 Task: Save favorite listings for duplexes in Kansas City, Missouri, with a minimum of 2 baths and off-street parking, and create a shortlist of investment properties.
Action: Mouse moved to (289, 177)
Screenshot: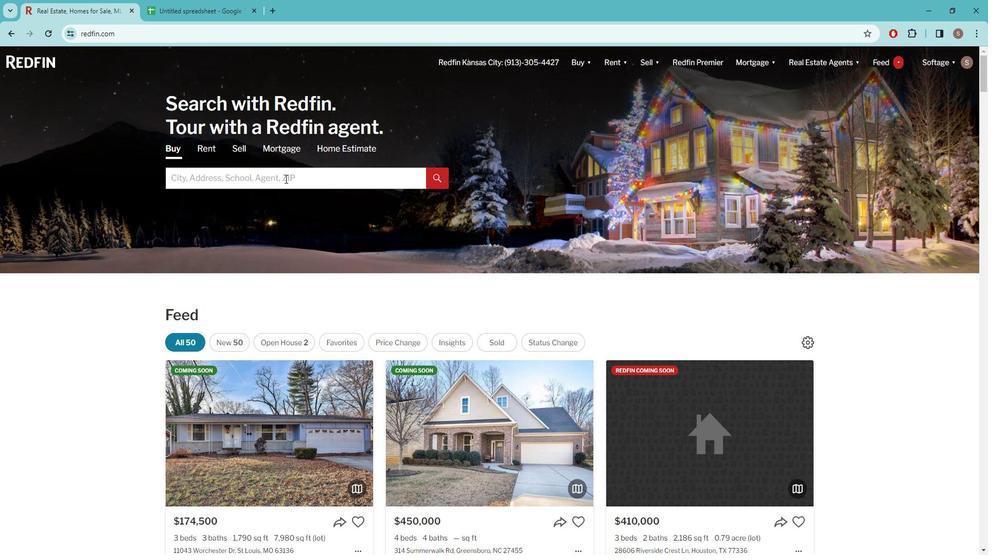 
Action: Mouse pressed left at (289, 177)
Screenshot: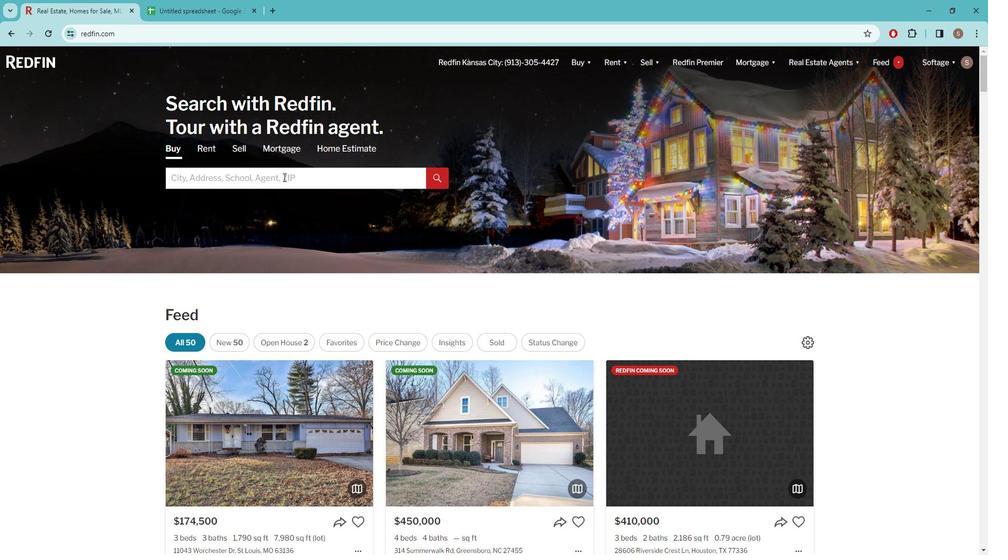 
Action: Key pressed k<Key.caps_lock>ANSAS<Key.space><Key.caps_lock>c<Key.caps_lock>ITY
Screenshot: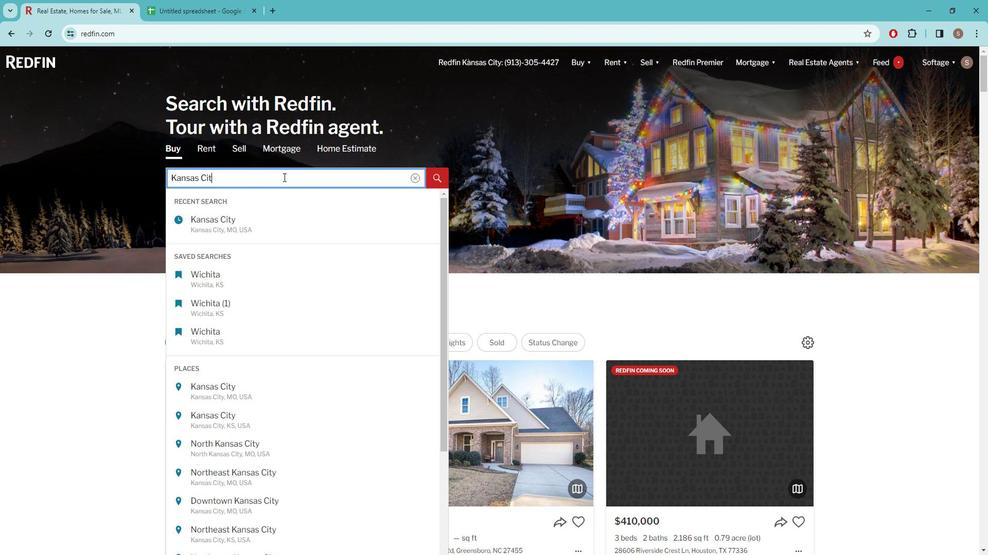 
Action: Mouse moved to (257, 228)
Screenshot: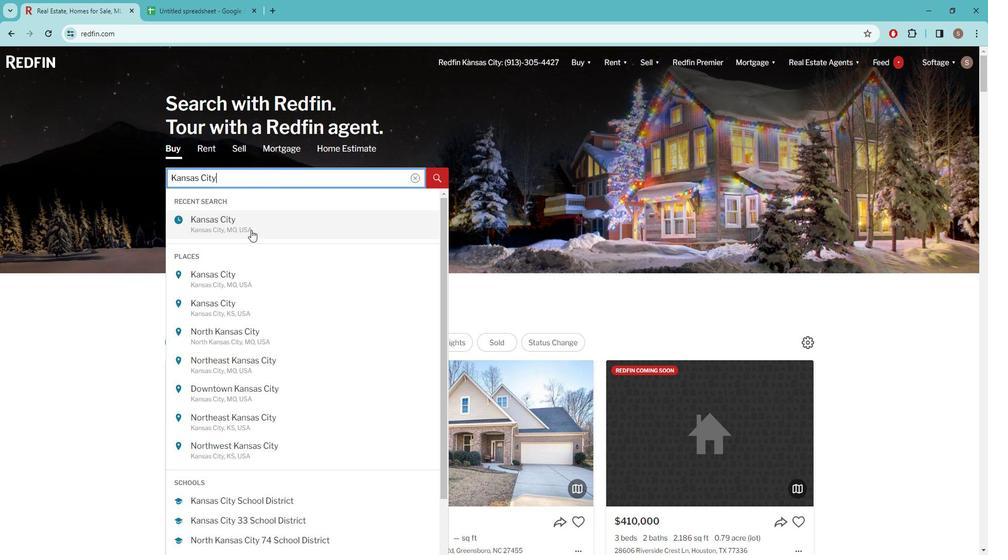 
Action: Mouse pressed left at (257, 228)
Screenshot: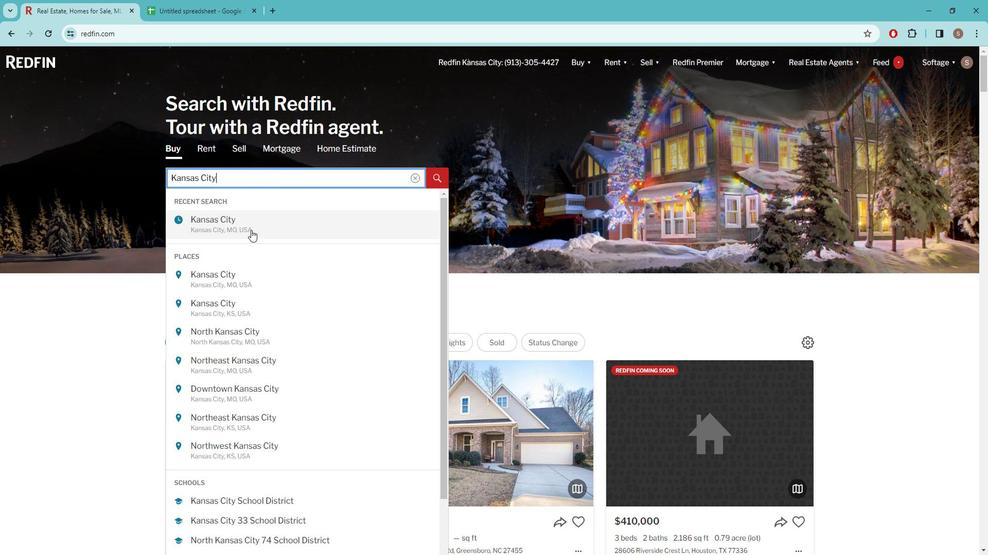 
Action: Mouse moved to (873, 130)
Screenshot: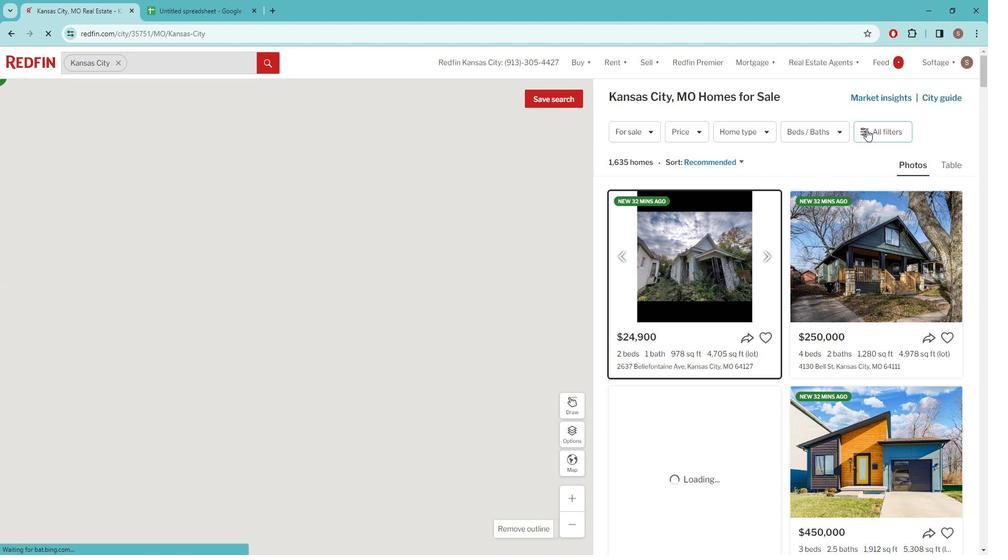 
Action: Mouse pressed left at (873, 130)
Screenshot: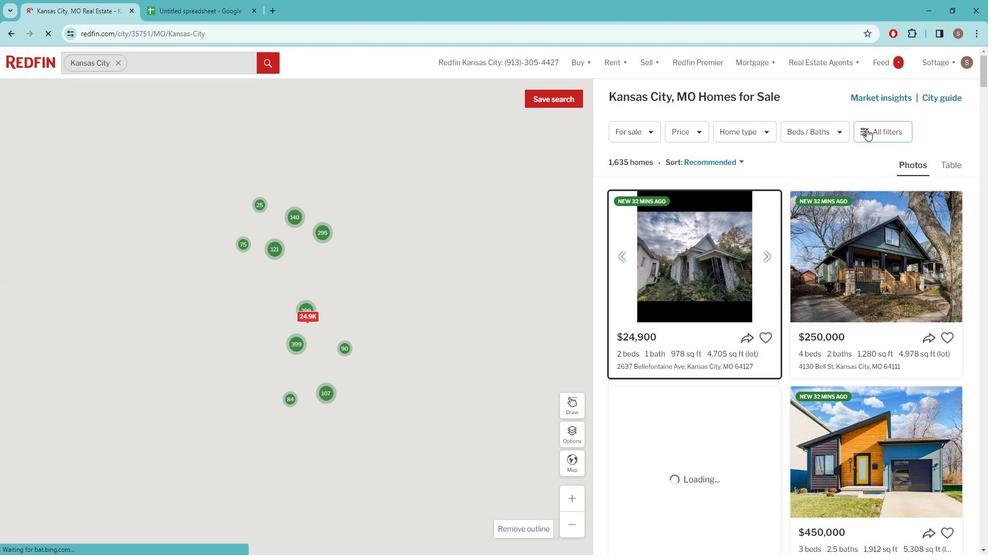 
Action: Mouse pressed left at (873, 130)
Screenshot: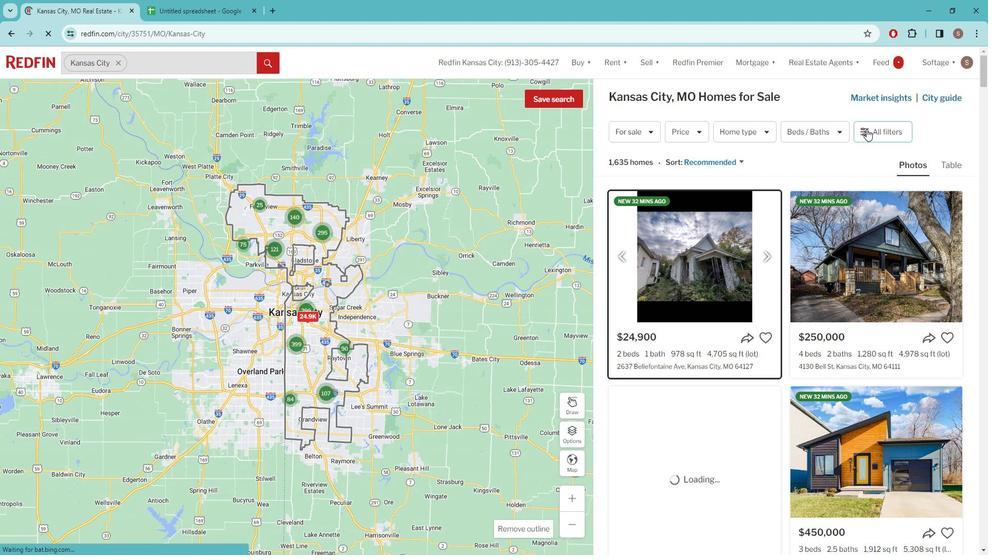 
Action: Mouse pressed left at (873, 130)
Screenshot: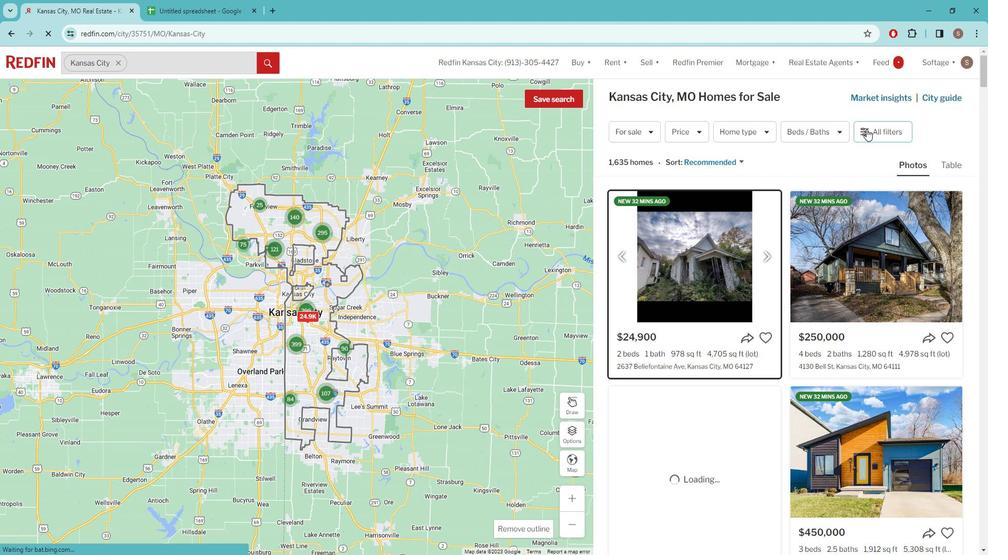 
Action: Mouse pressed left at (873, 130)
Screenshot: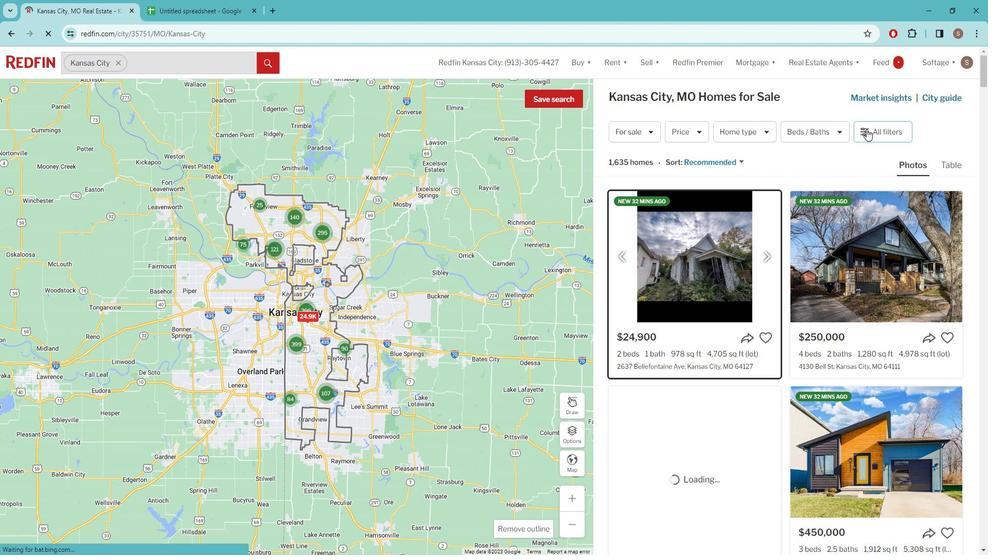 
Action: Mouse moved to (873, 130)
Screenshot: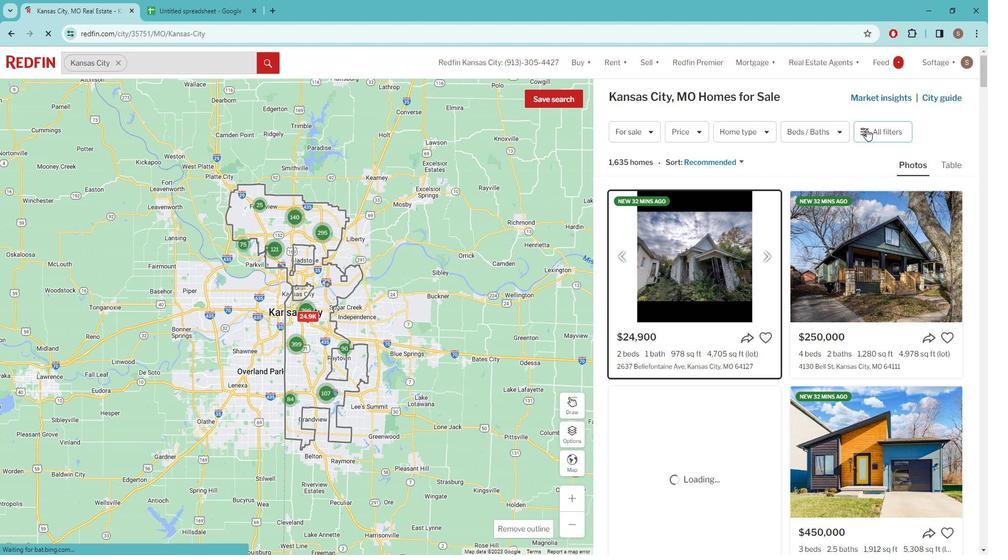 
Action: Mouse pressed left at (873, 130)
Screenshot: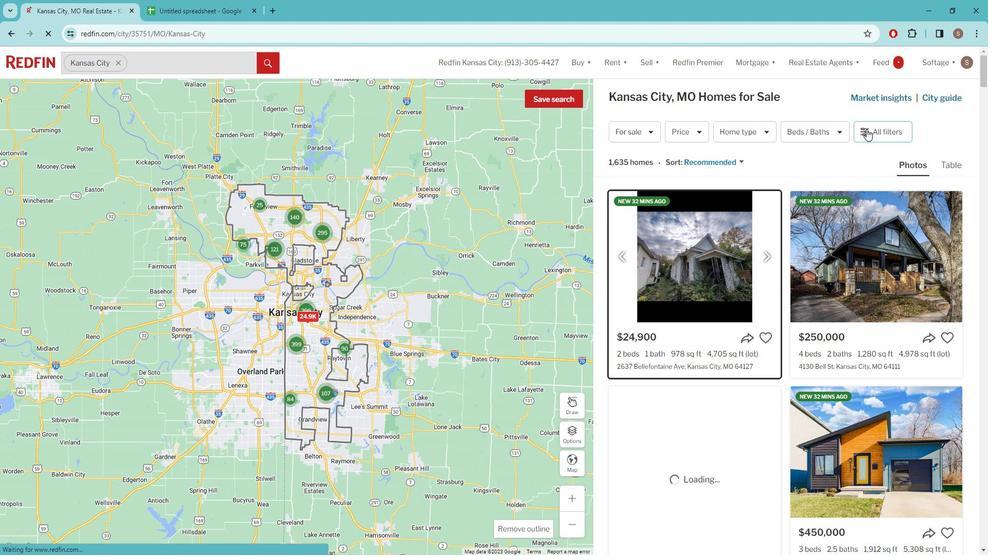 
Action: Mouse moved to (868, 131)
Screenshot: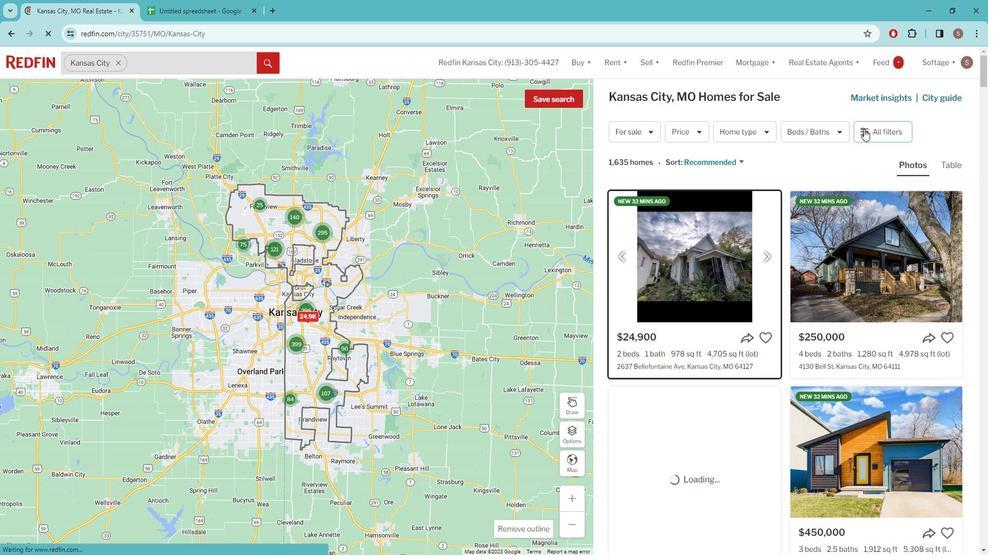 
Action: Mouse pressed left at (868, 131)
Screenshot: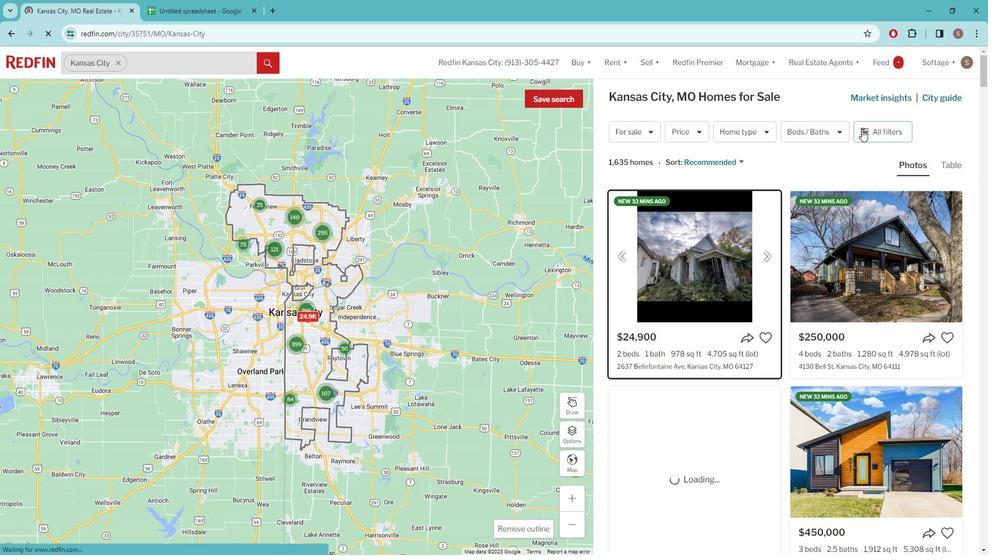 
Action: Mouse moved to (875, 130)
Screenshot: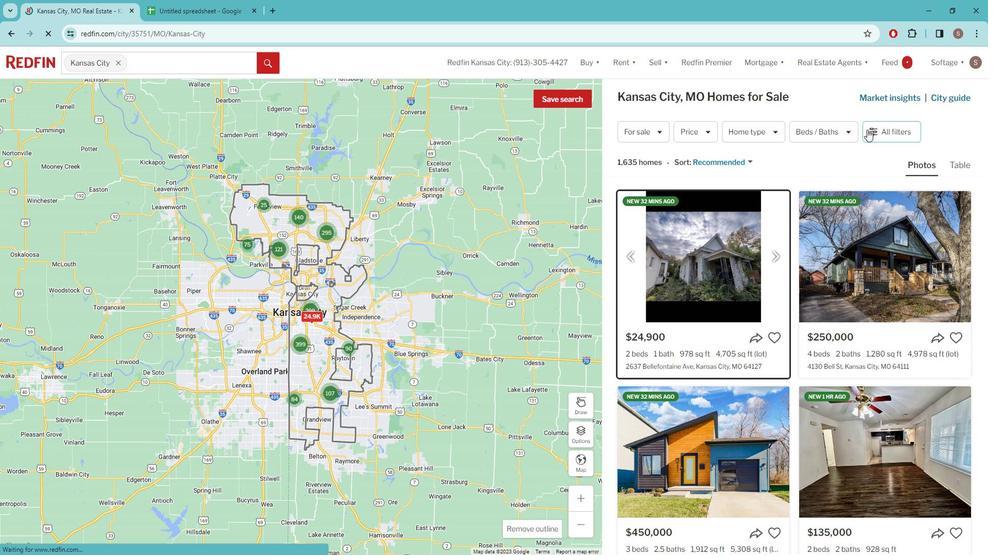 
Action: Mouse pressed left at (875, 130)
Screenshot: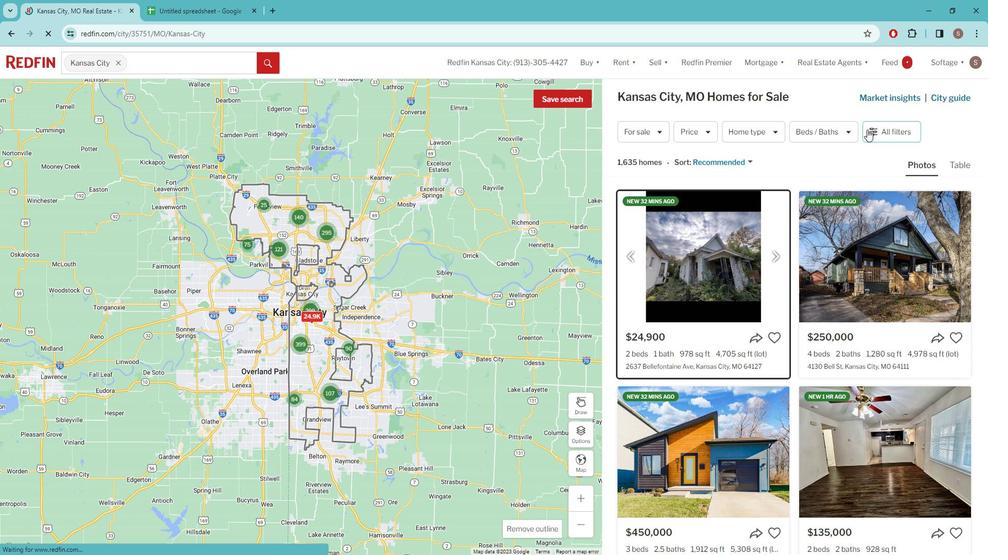 
Action: Mouse moved to (875, 130)
Screenshot: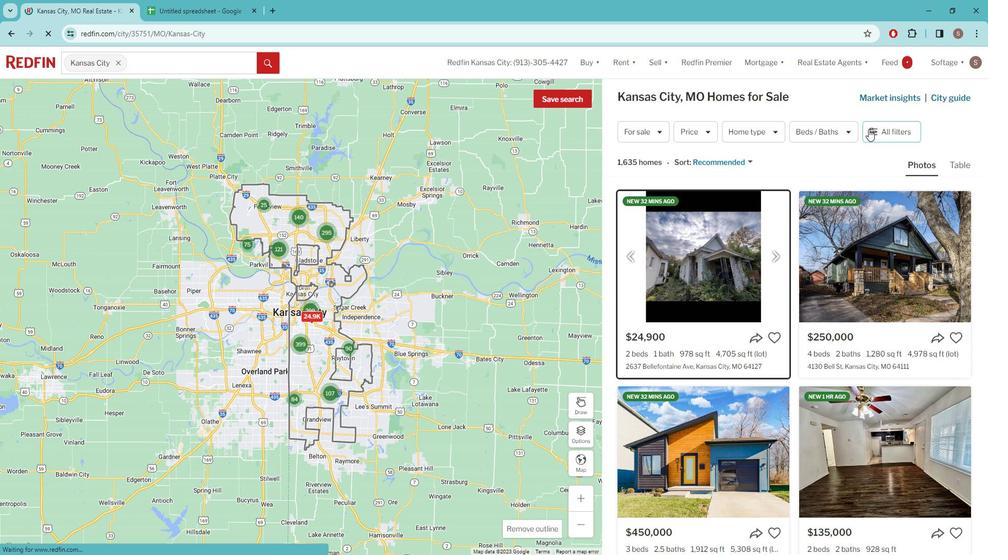 
Action: Mouse pressed left at (875, 130)
Screenshot: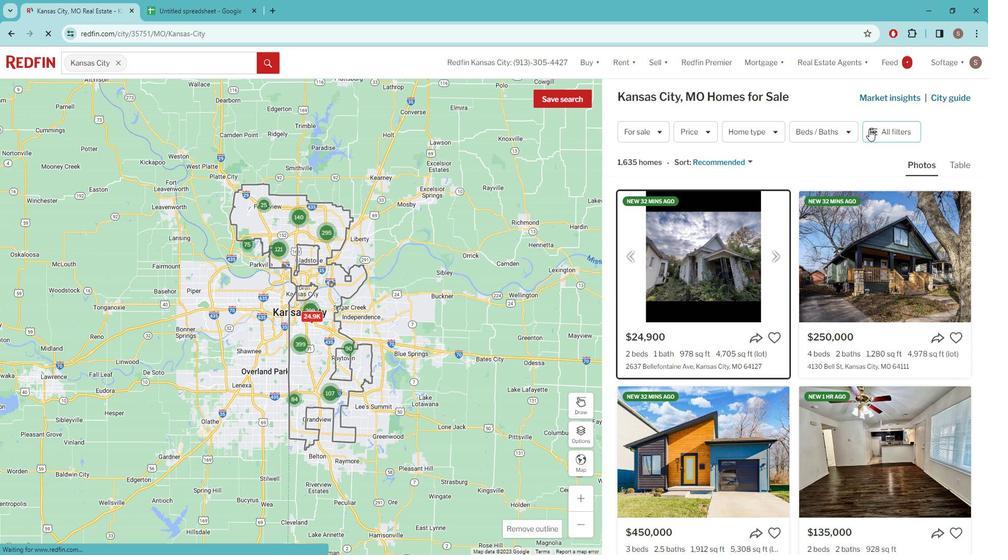 
Action: Mouse moved to (810, 224)
Screenshot: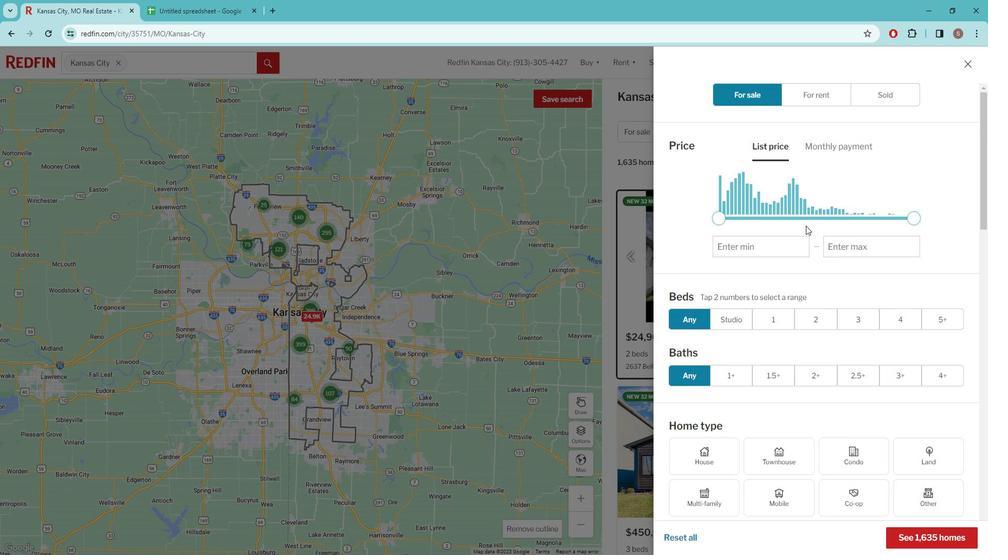 
Action: Mouse scrolled (810, 224) with delta (0, 0)
Screenshot: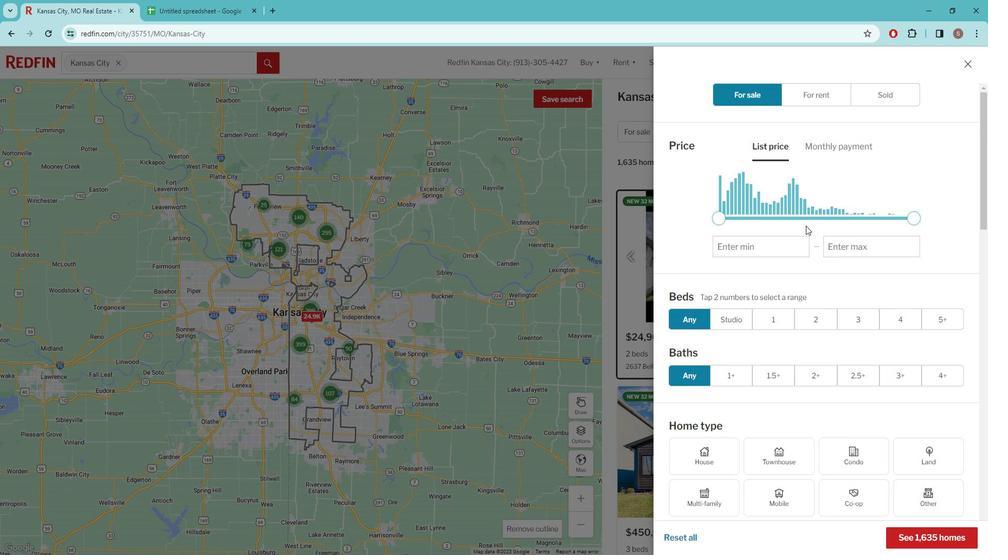 
Action: Mouse moved to (792, 231)
Screenshot: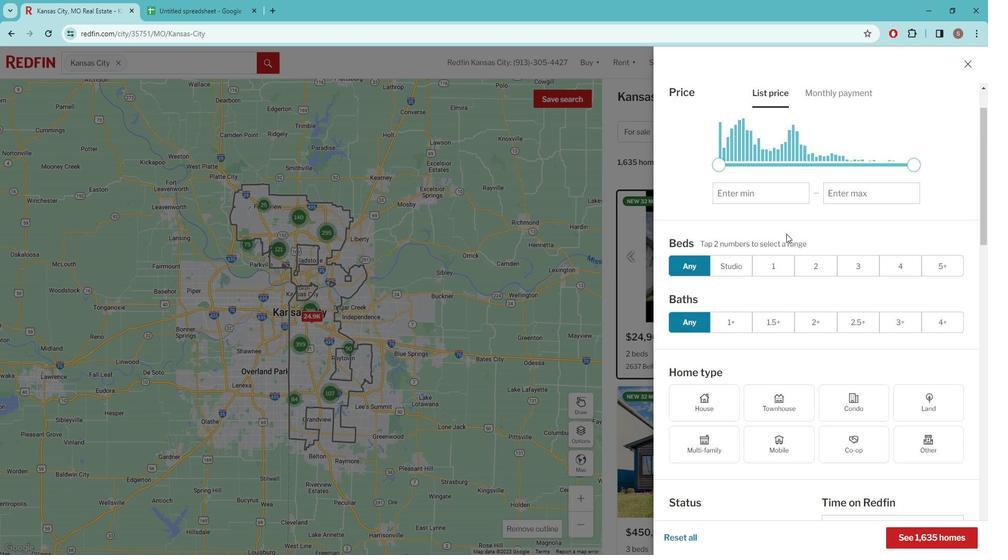 
Action: Mouse scrolled (792, 231) with delta (0, 0)
Screenshot: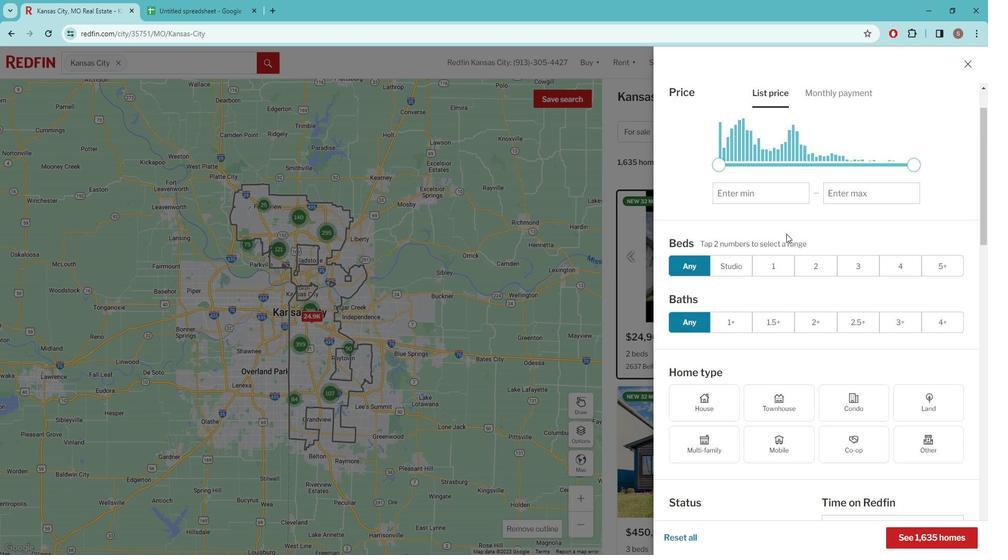 
Action: Mouse moved to (816, 258)
Screenshot: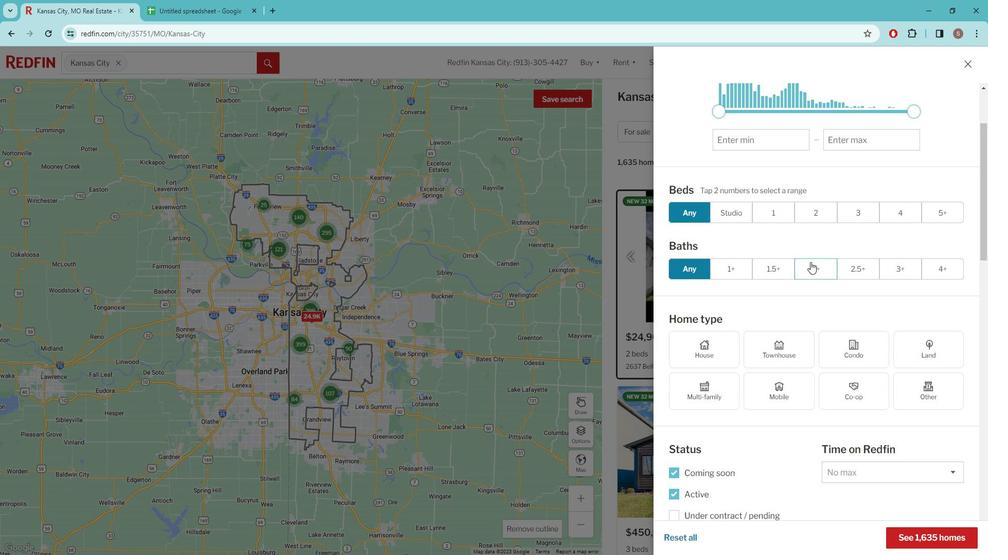 
Action: Mouse pressed left at (816, 258)
Screenshot: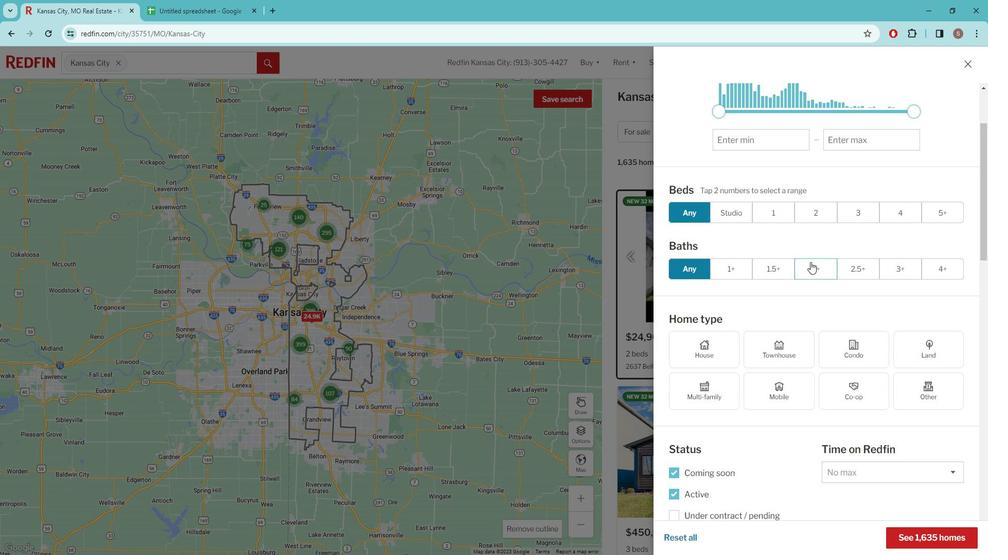 
Action: Mouse moved to (816, 258)
Screenshot: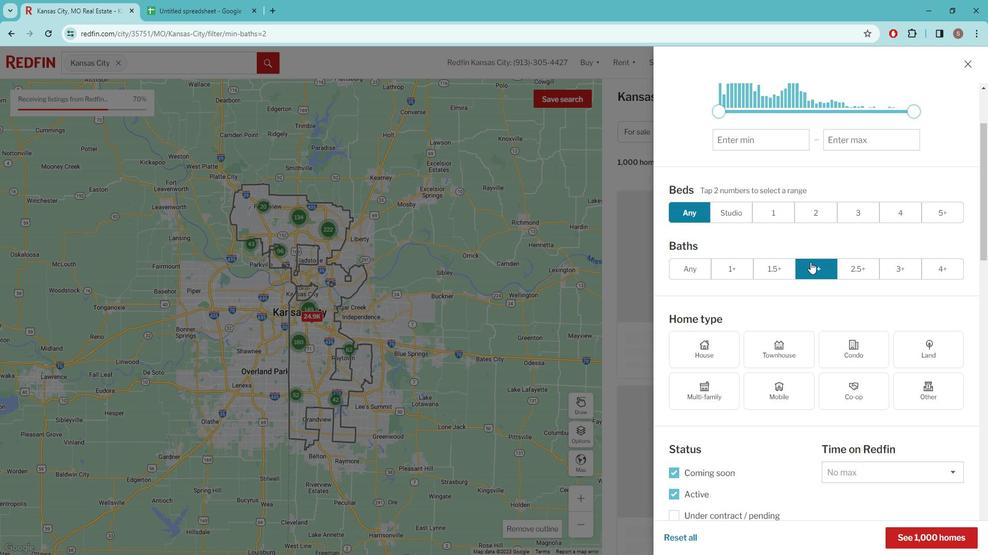 
Action: Mouse scrolled (816, 258) with delta (0, 0)
Screenshot: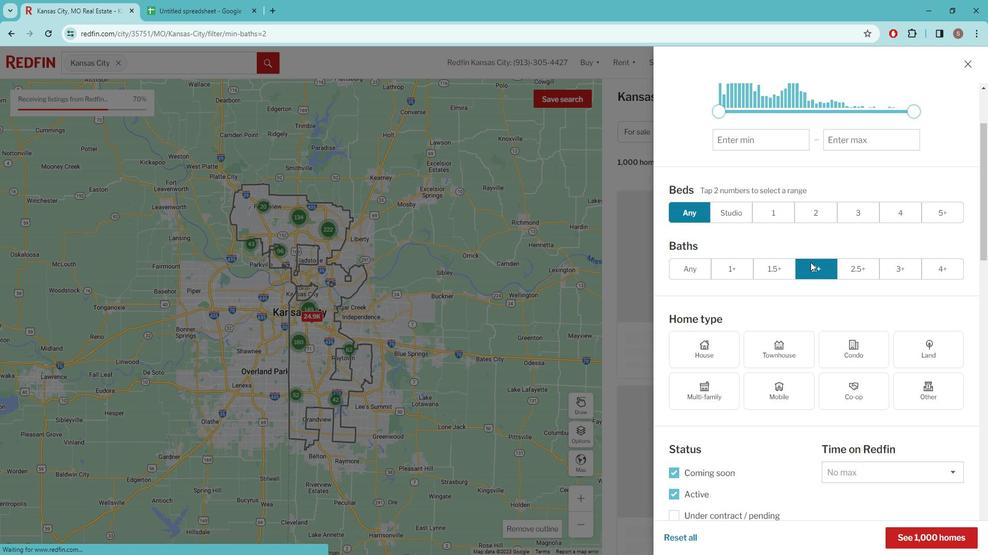 
Action: Mouse scrolled (816, 258) with delta (0, 0)
Screenshot: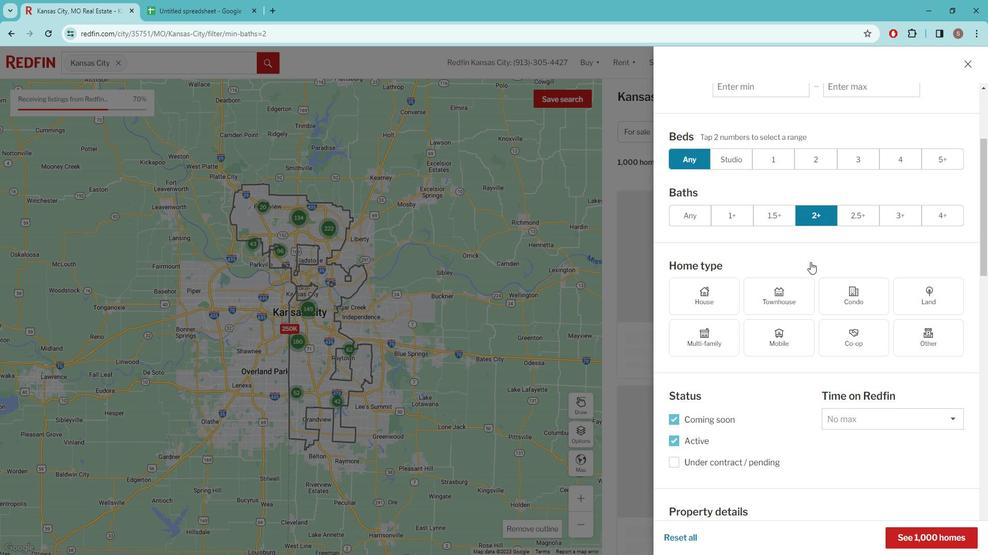 
Action: Mouse scrolled (816, 258) with delta (0, 0)
Screenshot: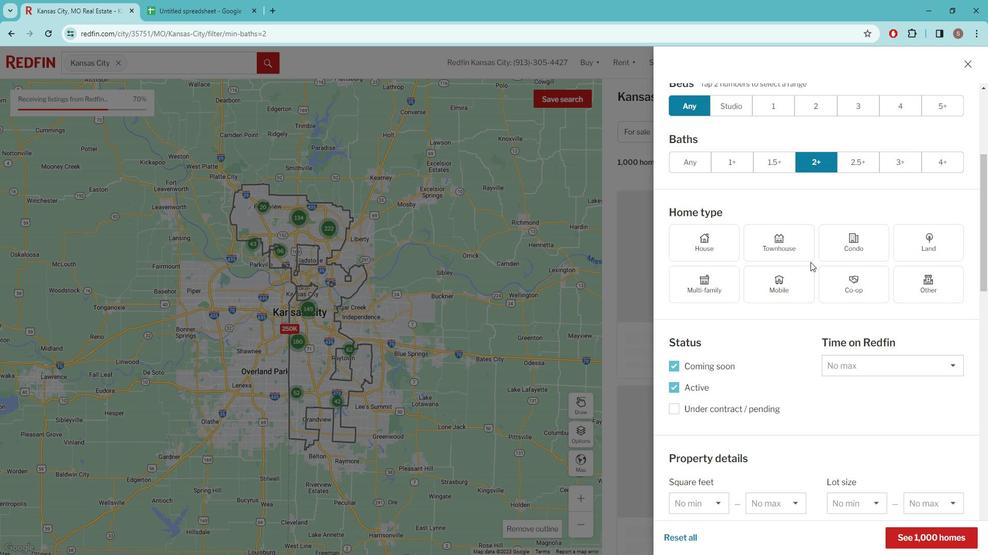 
Action: Mouse scrolled (816, 258) with delta (0, 0)
Screenshot: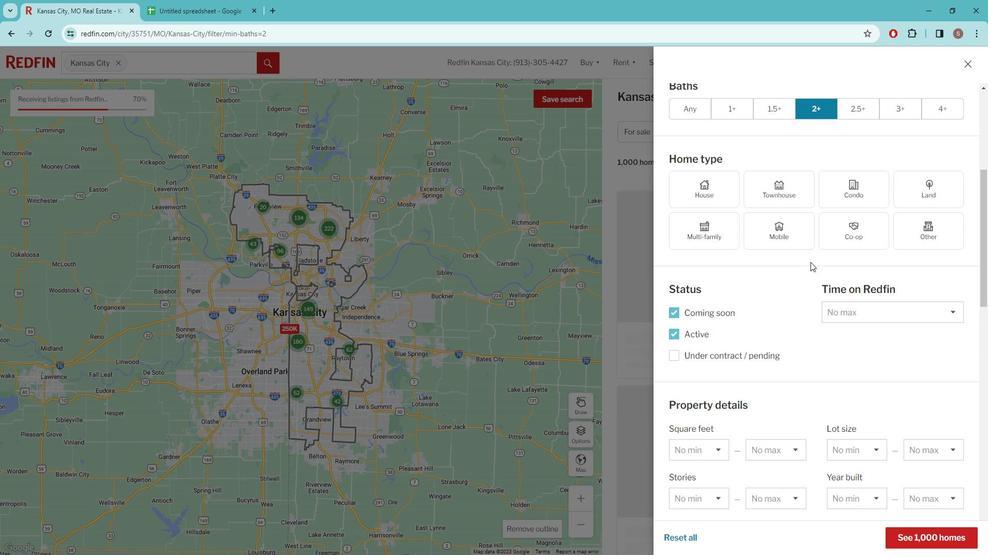 
Action: Mouse scrolled (816, 258) with delta (0, 0)
Screenshot: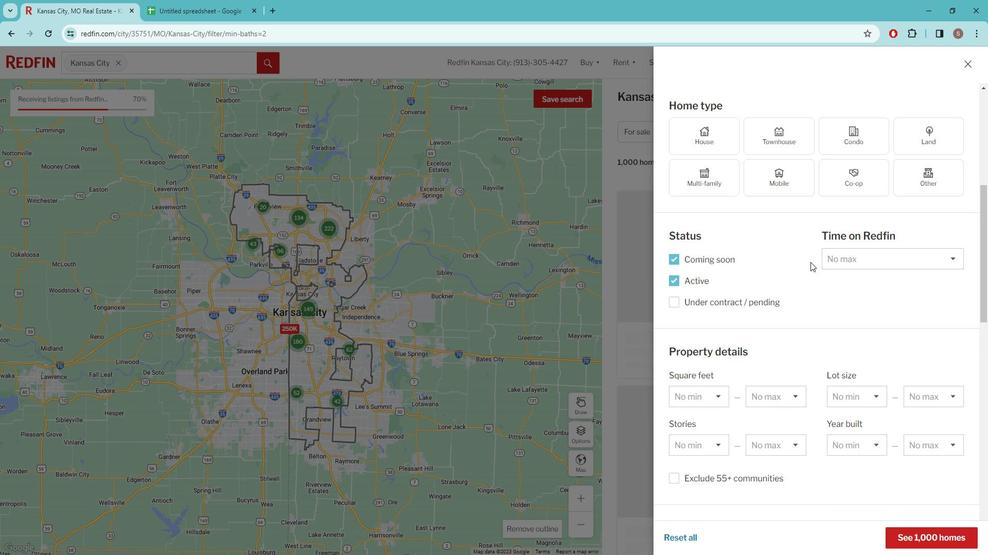 
Action: Mouse scrolled (816, 258) with delta (0, 0)
Screenshot: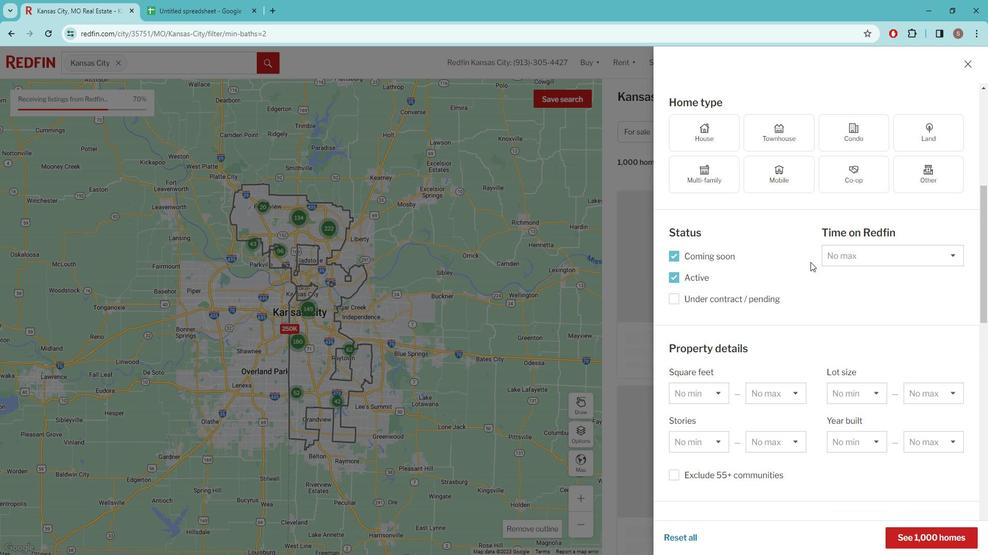 
Action: Mouse moved to (816, 259)
Screenshot: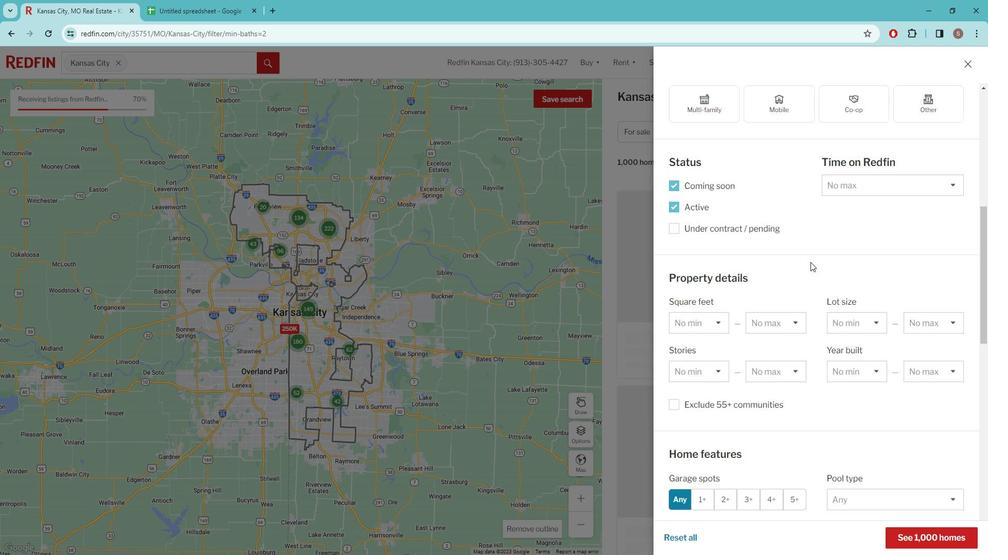 
Action: Mouse scrolled (816, 258) with delta (0, 0)
Screenshot: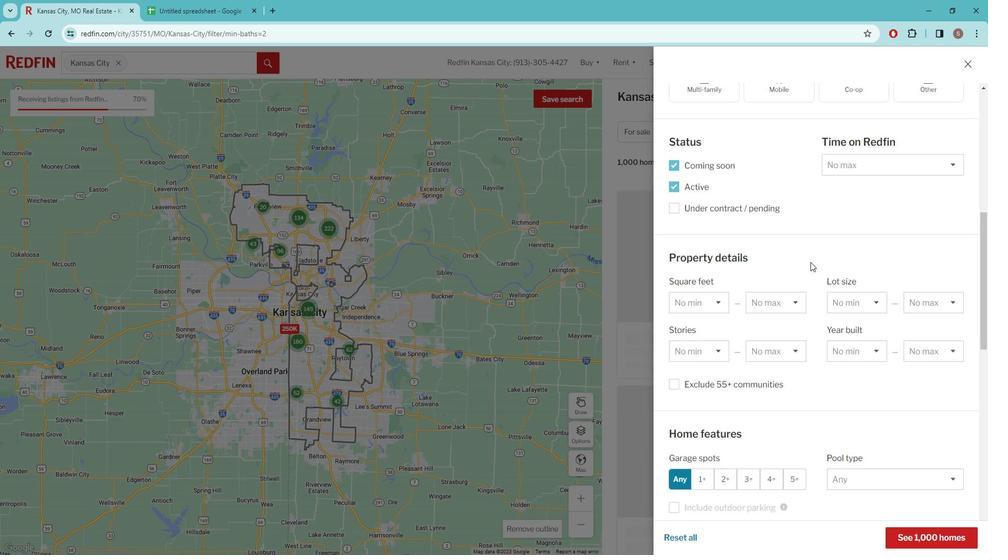 
Action: Mouse moved to (815, 259)
Screenshot: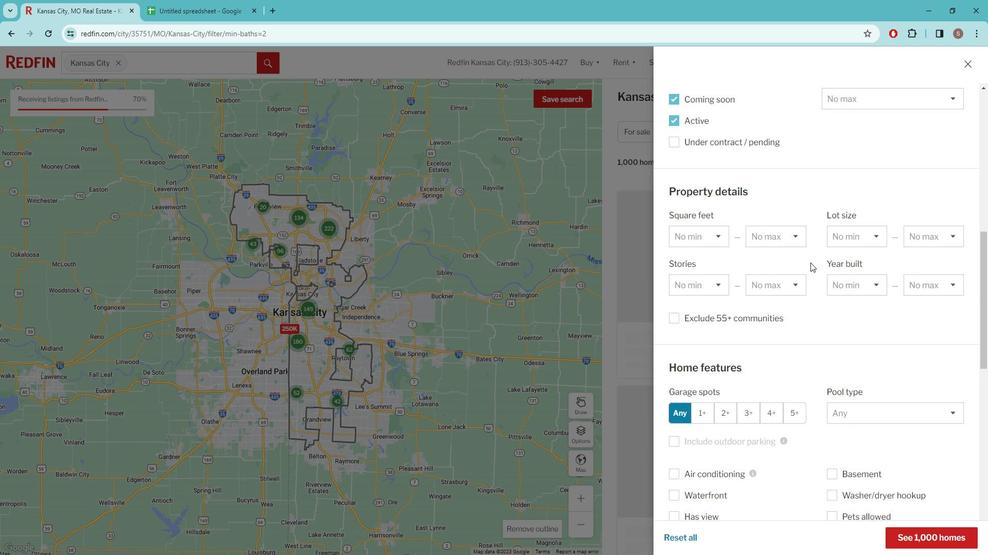 
Action: Mouse scrolled (815, 258) with delta (0, 0)
Screenshot: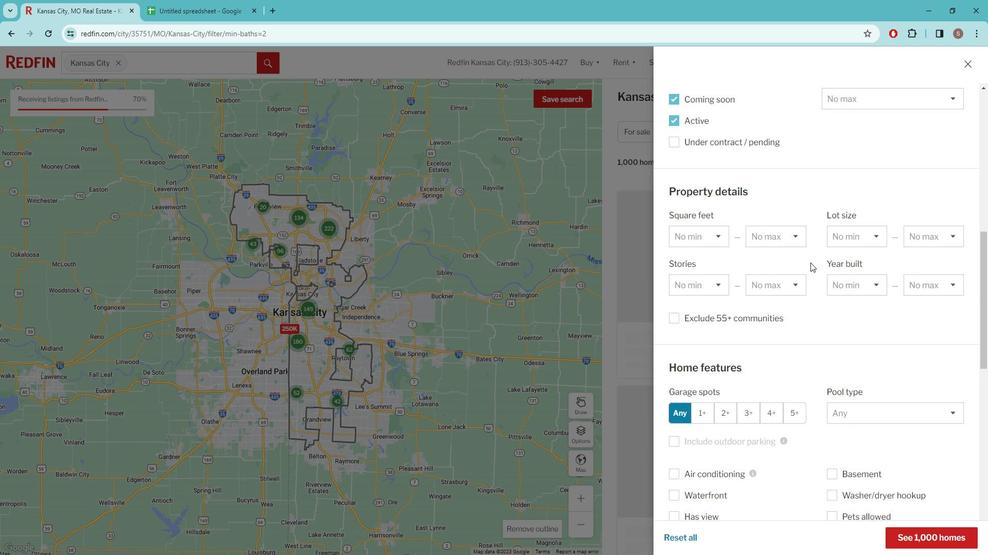 
Action: Mouse moved to (814, 260)
Screenshot: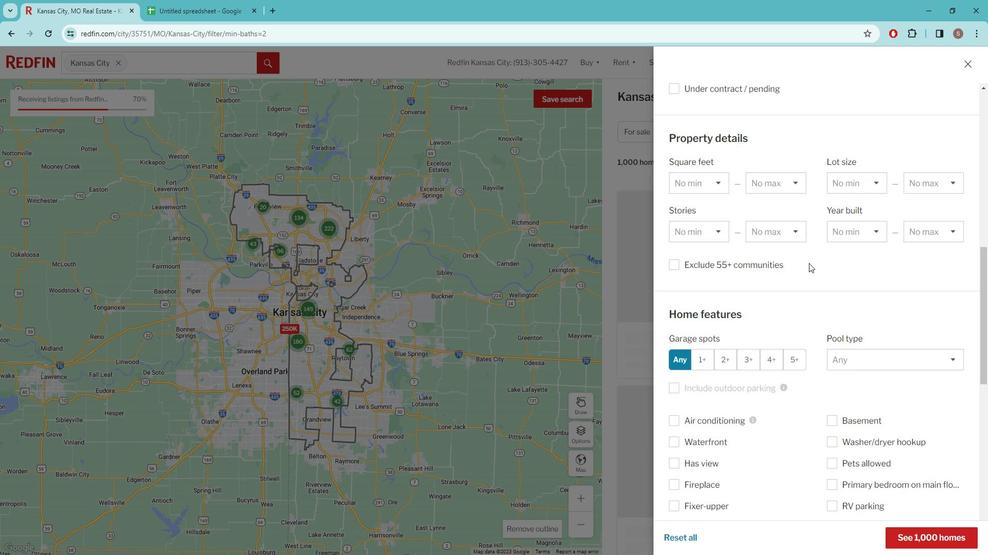 
Action: Mouse scrolled (814, 259) with delta (0, 0)
Screenshot: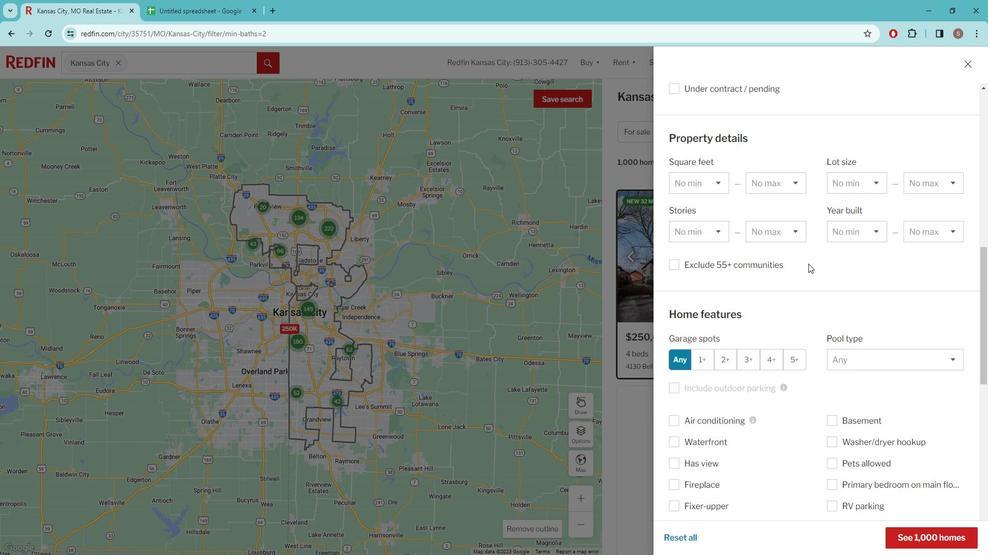 
Action: Mouse moved to (812, 284)
Screenshot: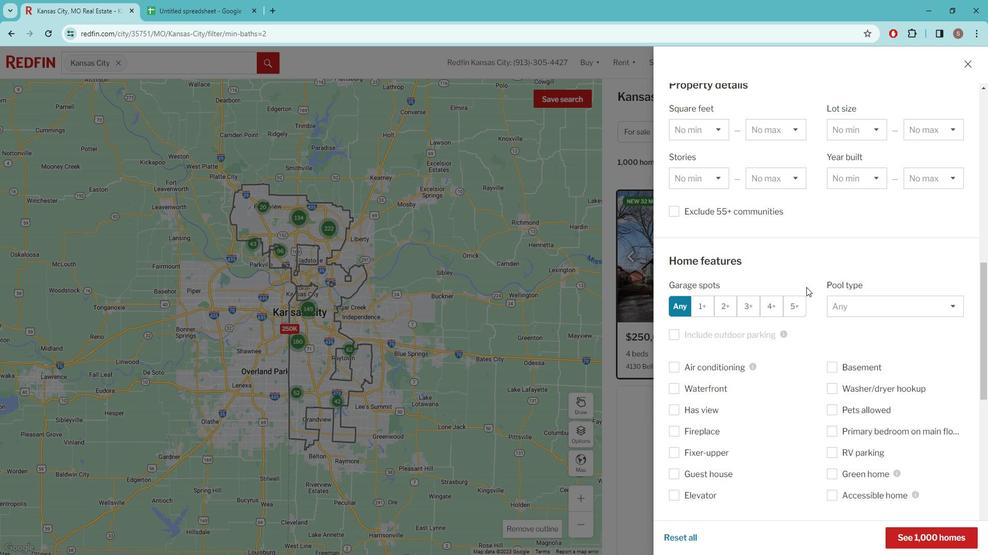 
Action: Mouse scrolled (812, 283) with delta (0, 0)
Screenshot: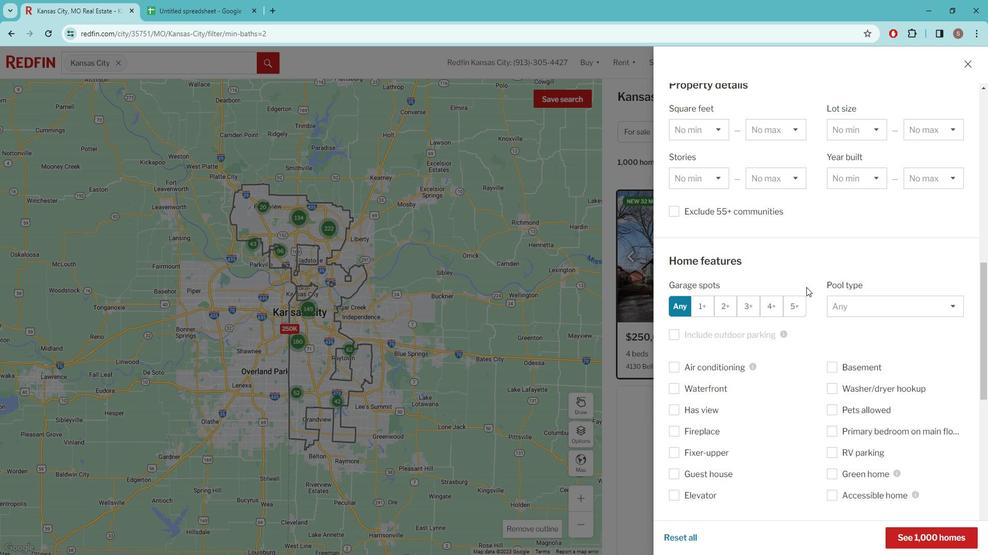 
Action: Mouse moved to (813, 284)
Screenshot: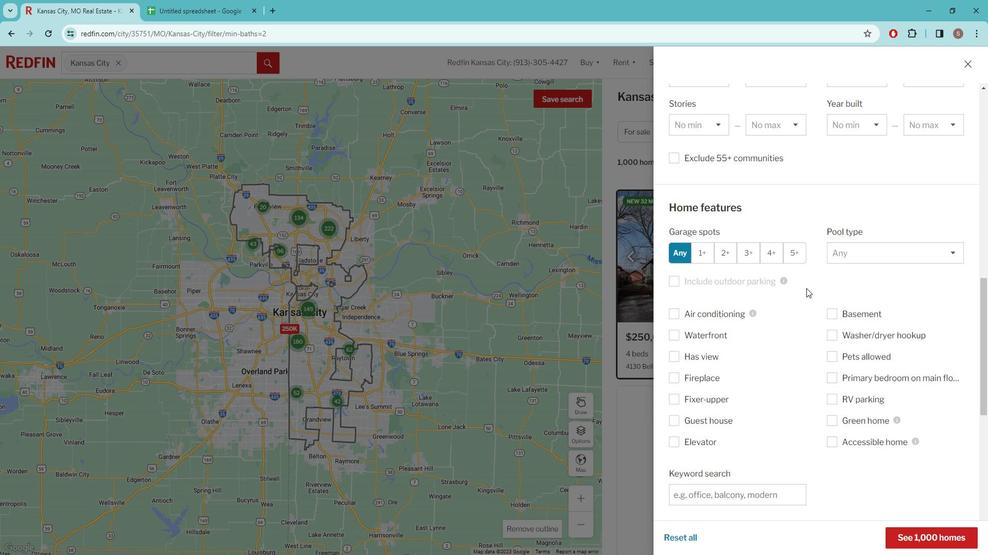 
Action: Mouse scrolled (813, 284) with delta (0, 0)
Screenshot: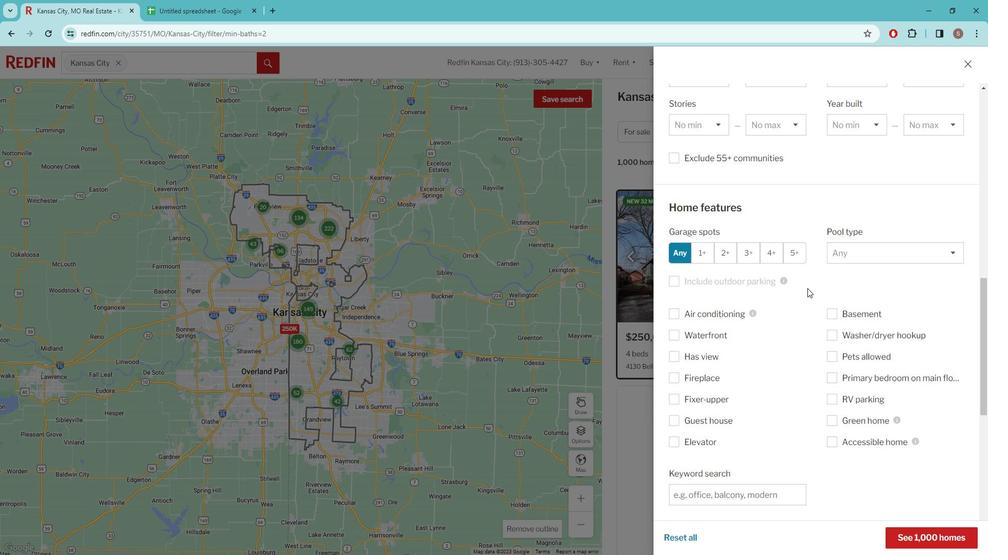 
Action: Mouse scrolled (813, 284) with delta (0, 0)
Screenshot: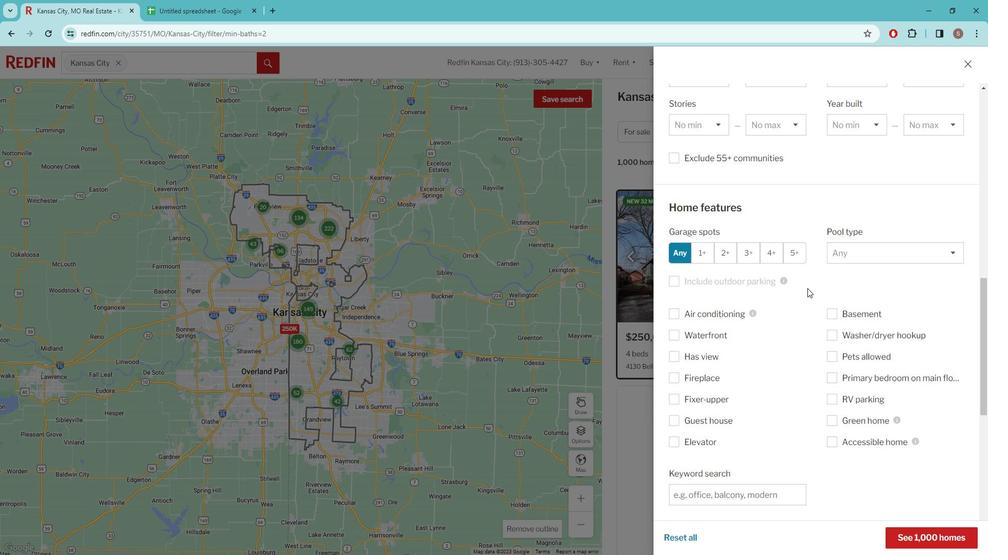 
Action: Mouse scrolled (813, 284) with delta (0, 0)
Screenshot: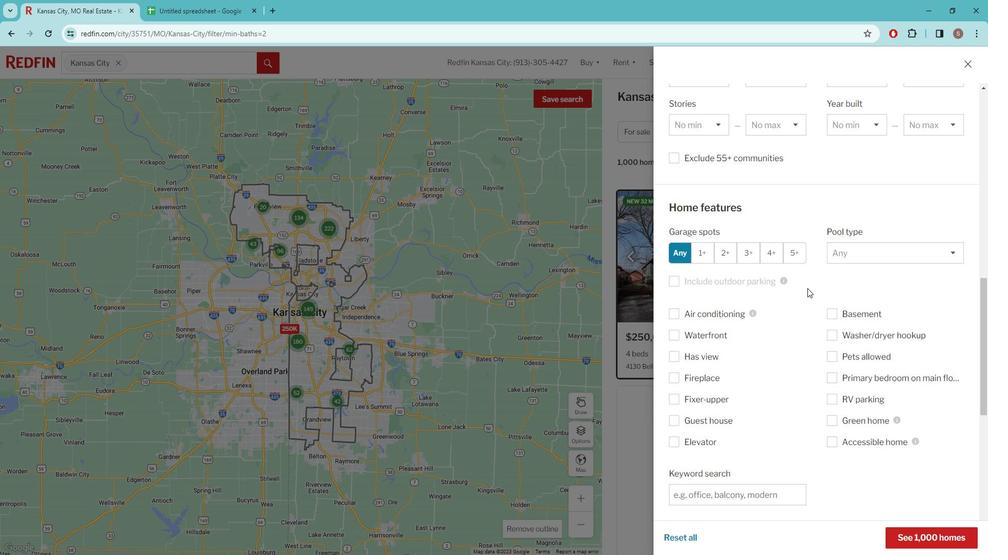
Action: Mouse scrolled (813, 284) with delta (0, 0)
Screenshot: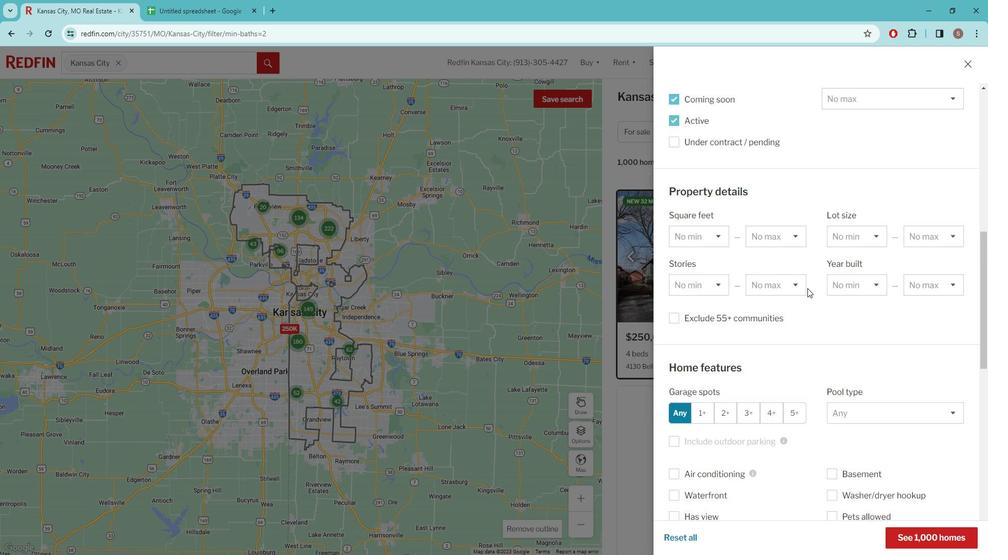 
Action: Mouse scrolled (813, 284) with delta (0, 0)
Screenshot: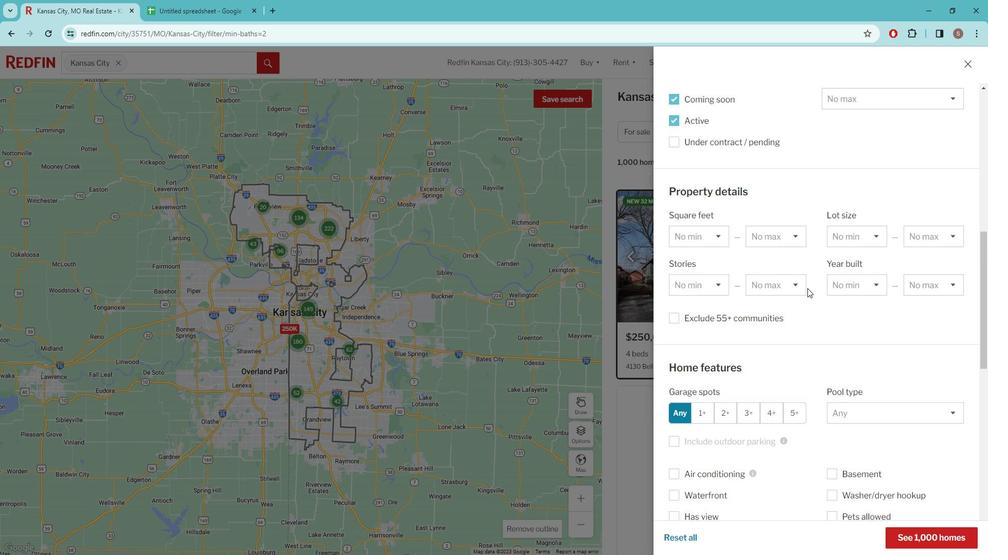 
Action: Mouse scrolled (813, 284) with delta (0, 0)
Screenshot: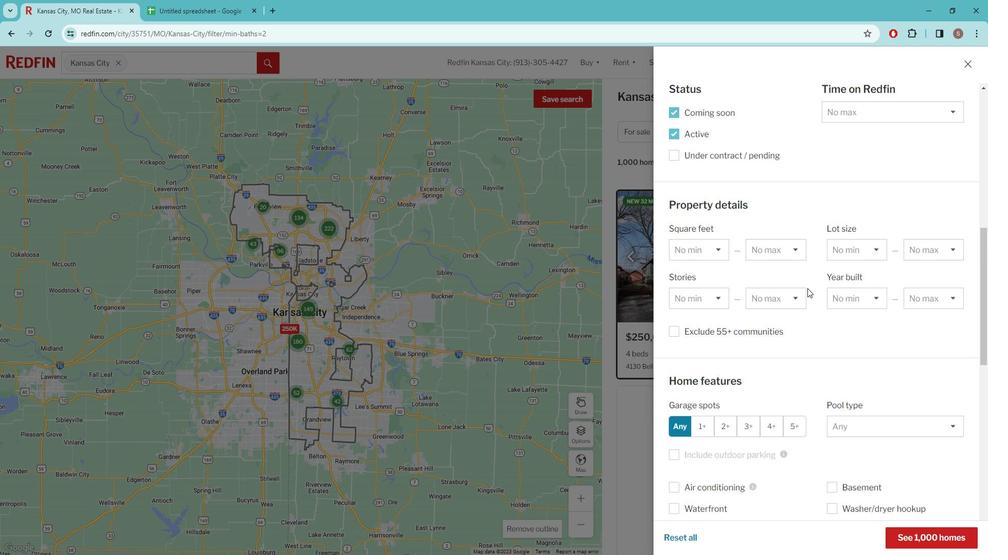 
Action: Mouse moved to (912, 186)
Screenshot: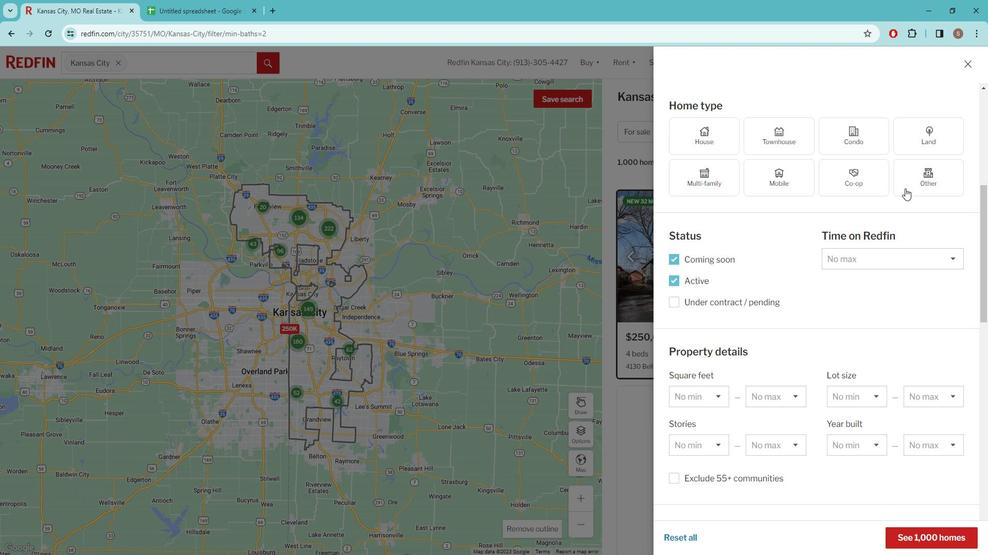 
Action: Mouse pressed left at (912, 186)
Screenshot: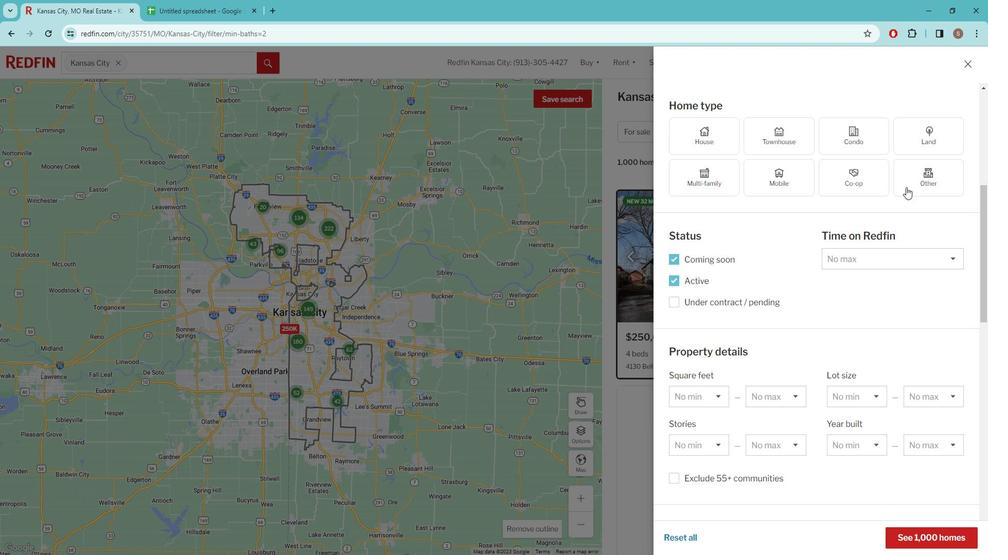 
Action: Mouse moved to (837, 277)
Screenshot: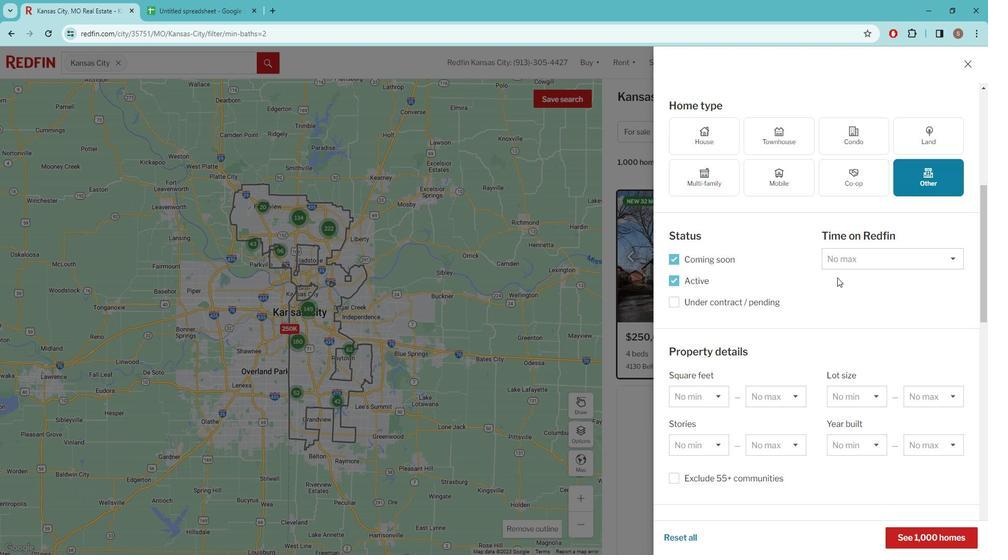 
Action: Mouse scrolled (837, 276) with delta (0, 0)
Screenshot: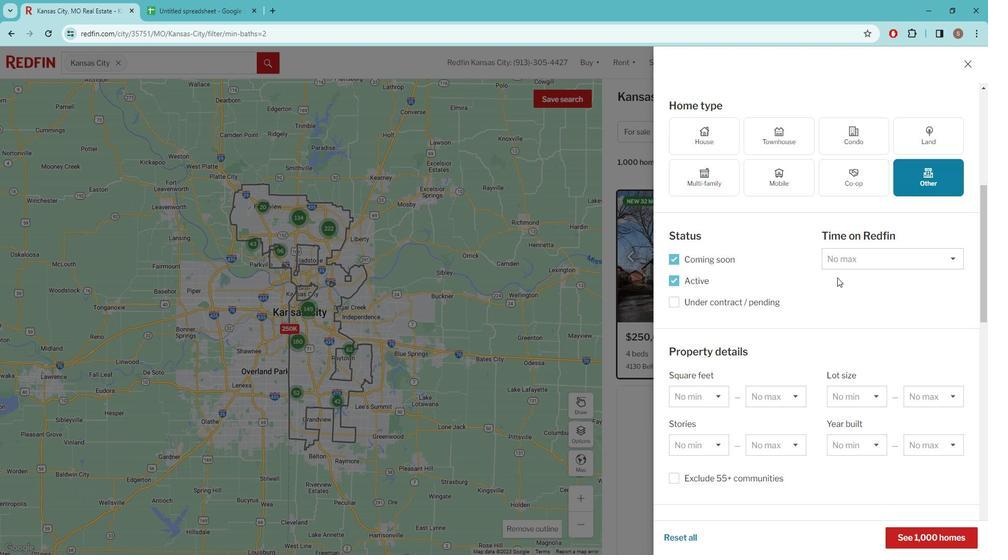 
Action: Mouse moved to (834, 278)
Screenshot: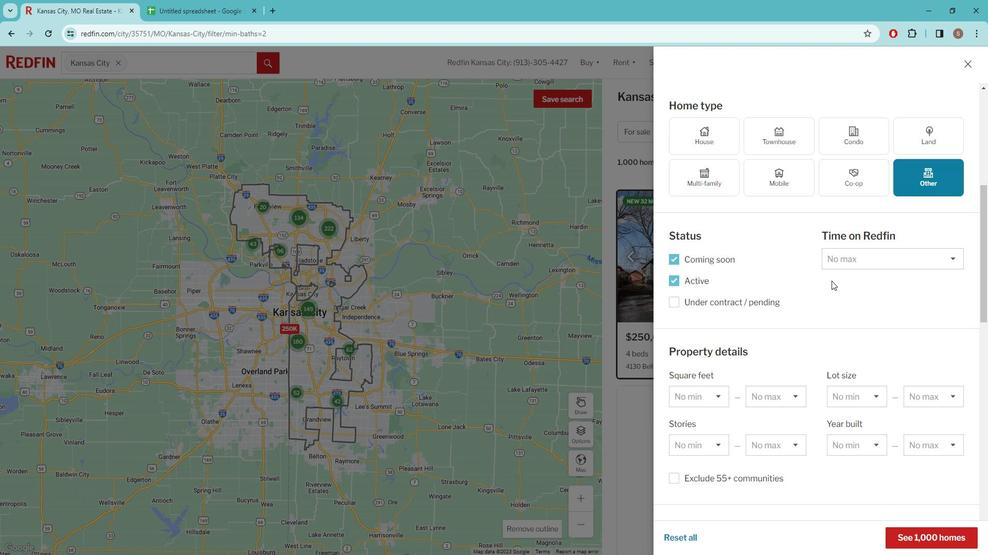 
Action: Mouse scrolled (834, 278) with delta (0, 0)
Screenshot: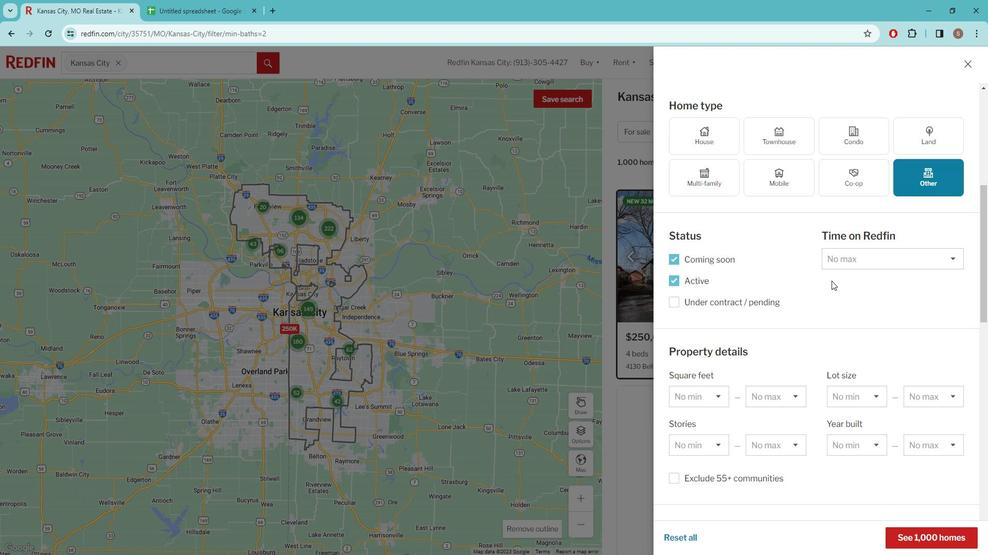 
Action: Mouse moved to (833, 279)
Screenshot: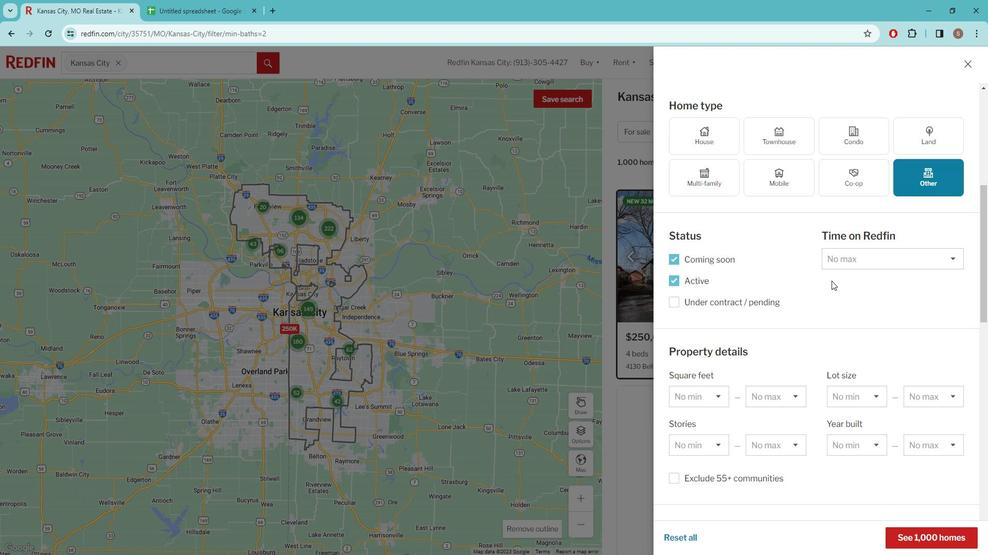
Action: Mouse scrolled (833, 278) with delta (0, 0)
Screenshot: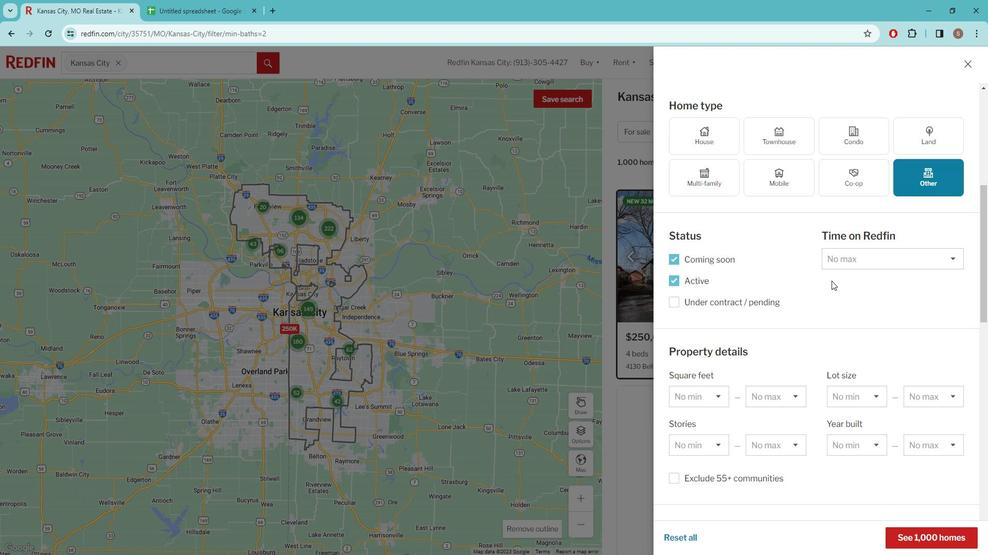 
Action: Mouse moved to (832, 280)
Screenshot: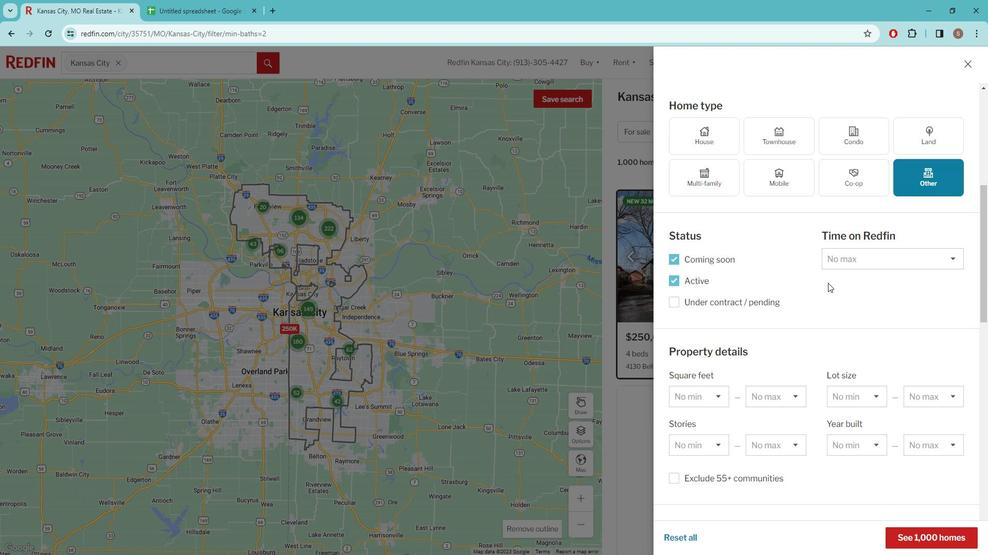 
Action: Mouse scrolled (832, 279) with delta (0, 0)
Screenshot: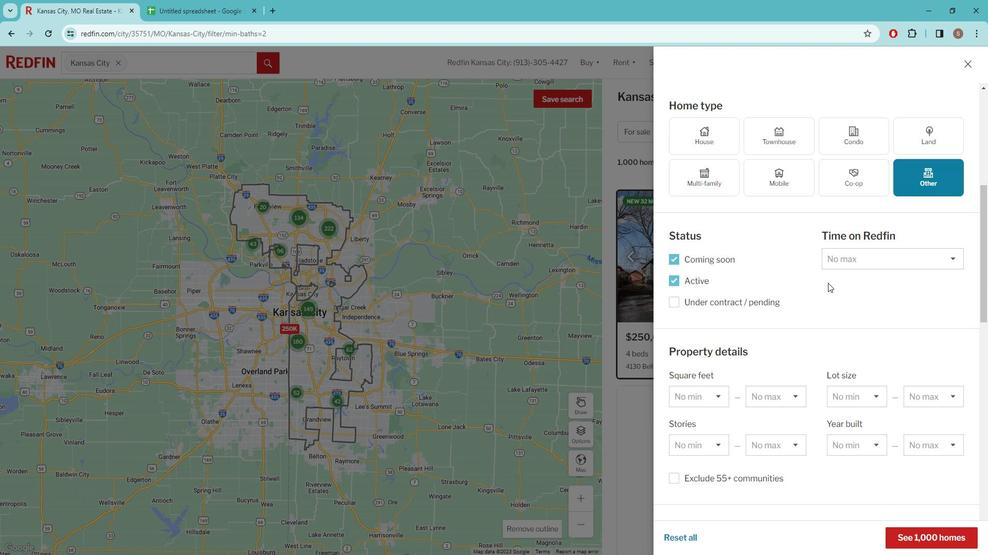 
Action: Mouse moved to (734, 364)
Screenshot: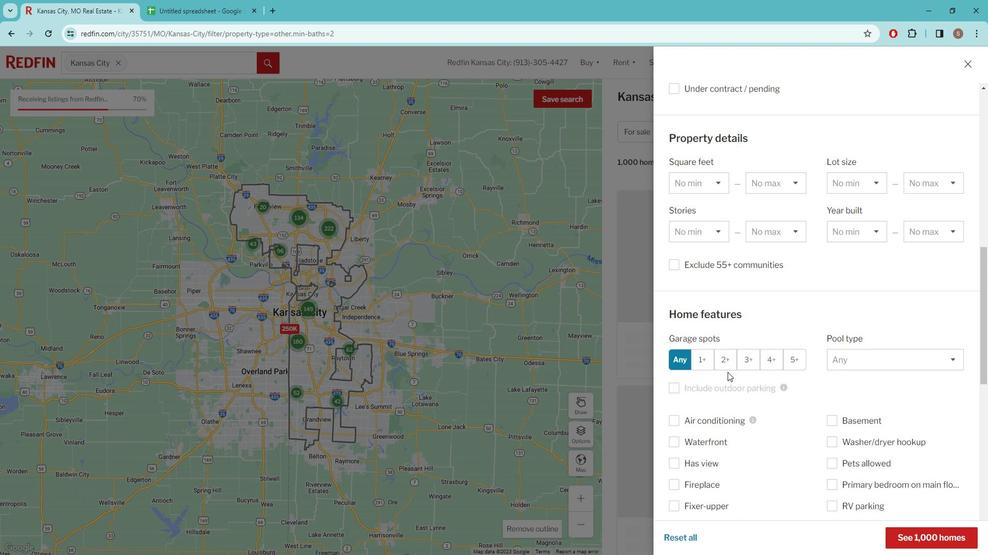 
Action: Mouse scrolled (734, 363) with delta (0, 0)
Screenshot: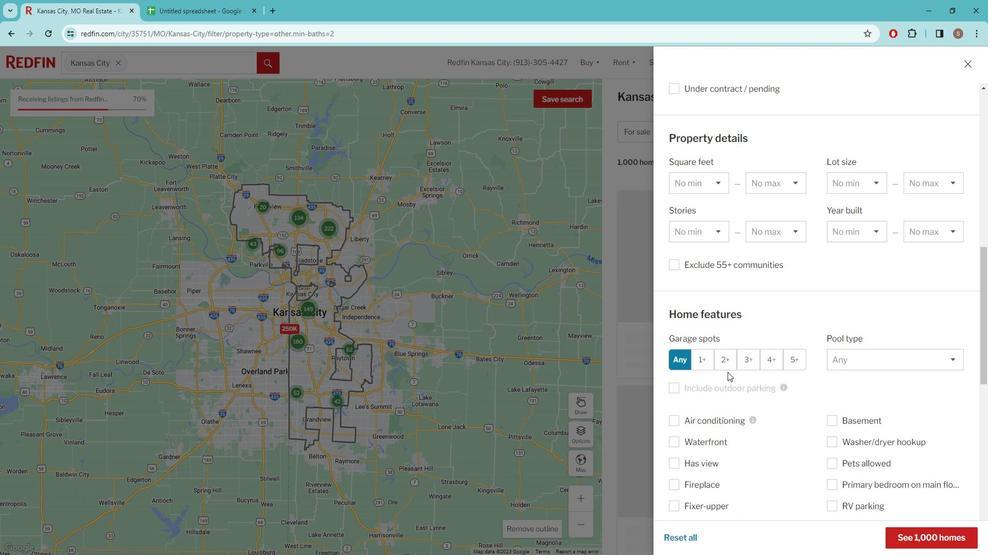
Action: Mouse scrolled (734, 363) with delta (0, 0)
Screenshot: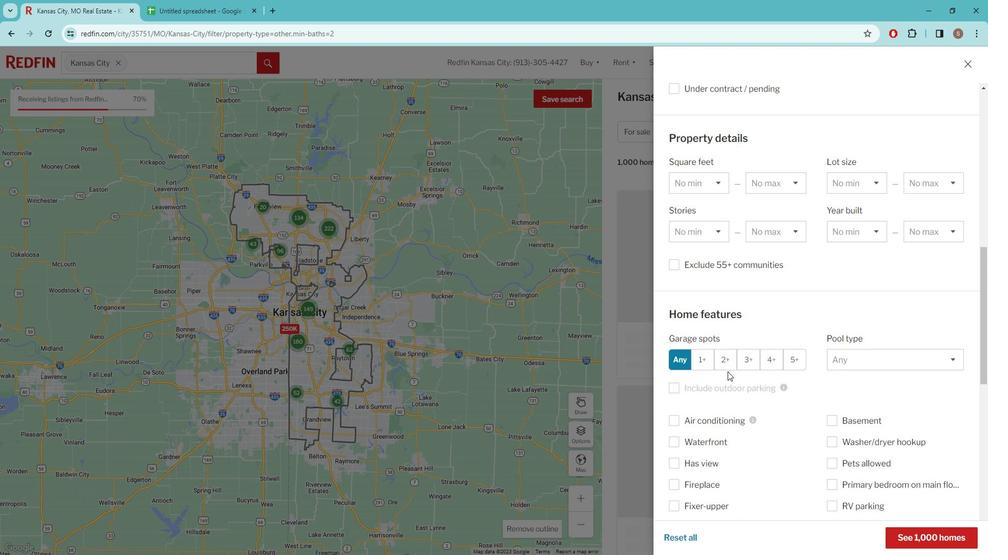 
Action: Mouse scrolled (734, 363) with delta (0, 0)
Screenshot: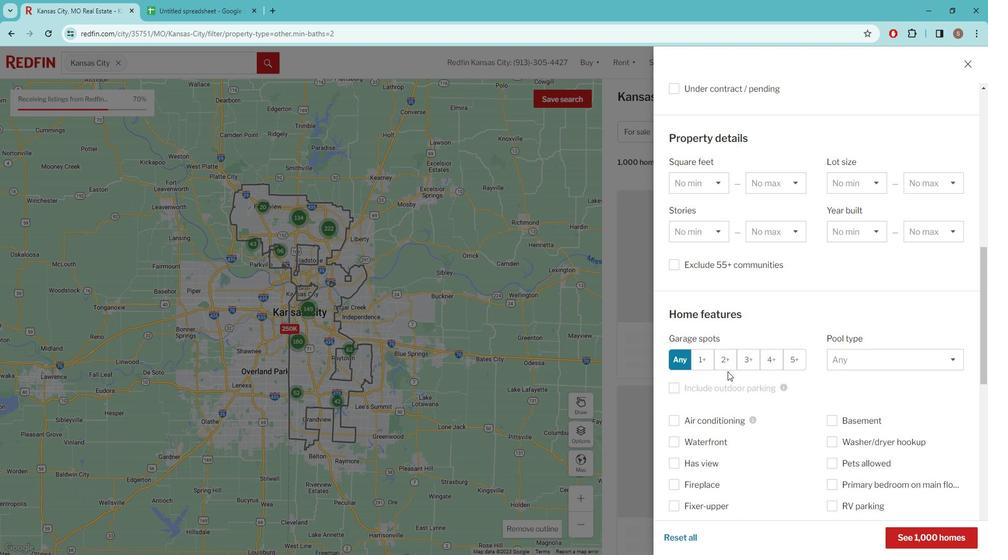 
Action: Mouse scrolled (734, 363) with delta (0, 0)
Screenshot: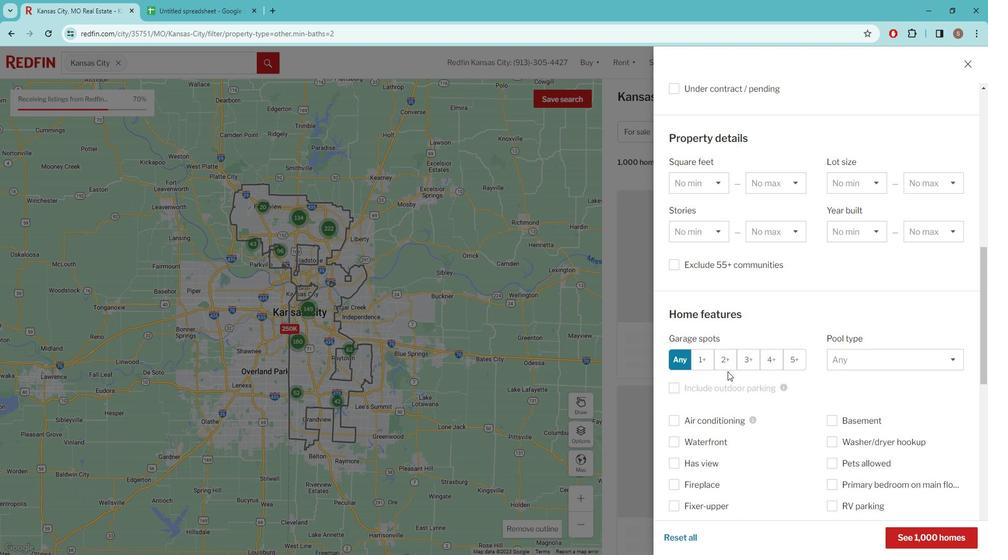 
Action: Mouse moved to (721, 382)
Screenshot: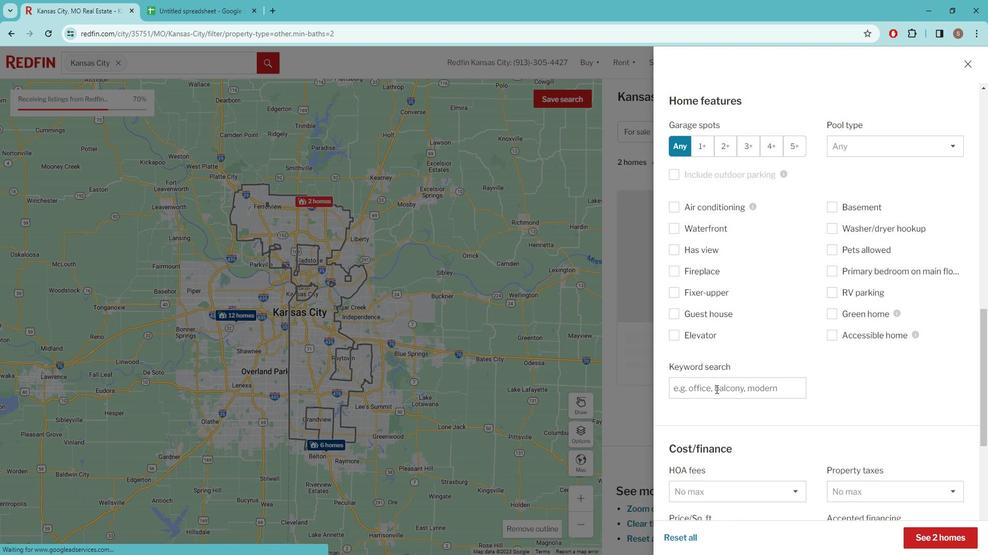 
Action: Mouse pressed left at (721, 382)
Screenshot: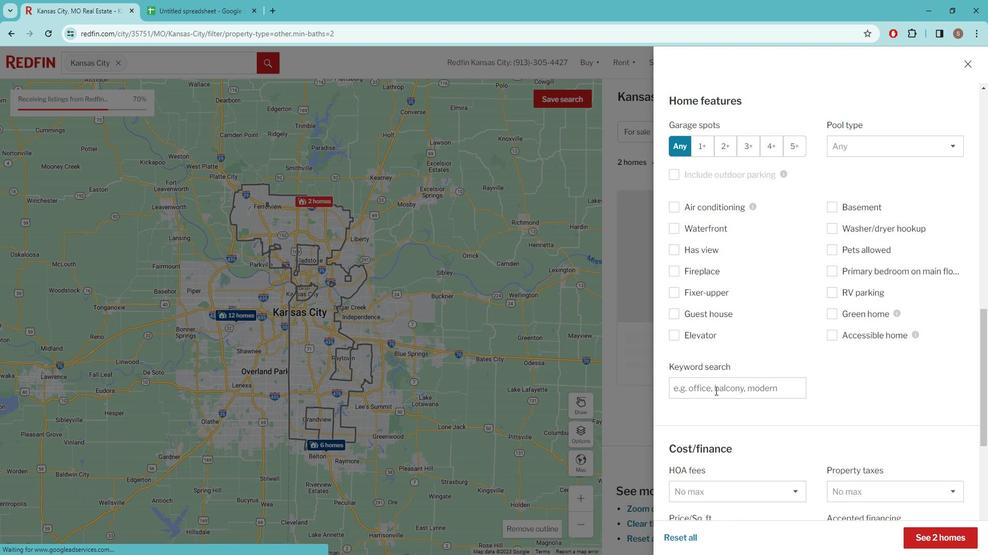 
Action: Key pressed OFF<Key.space>STRE
Screenshot: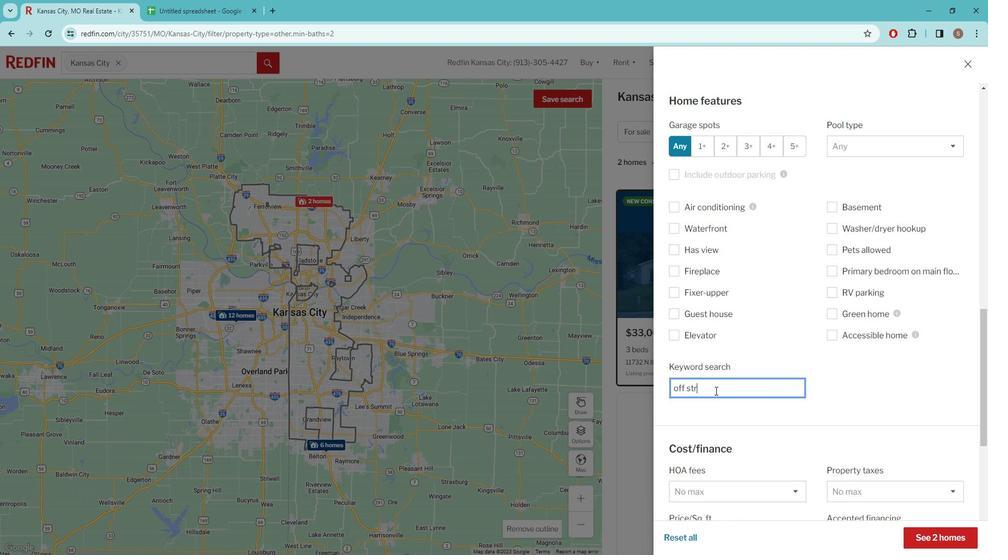 
Action: Mouse moved to (721, 383)
Screenshot: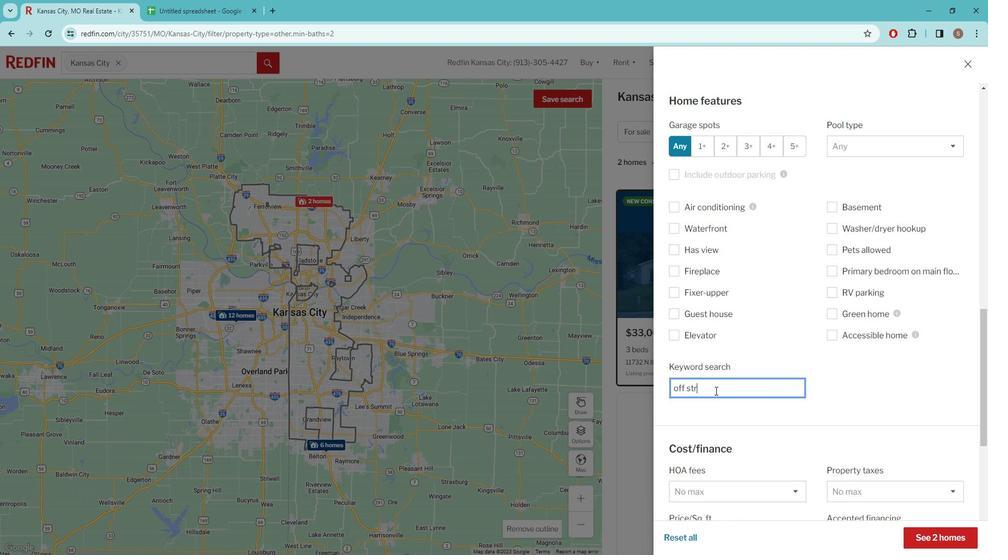 
Action: Key pressed ET<Key.space>PARKING<Key.space>
Screenshot: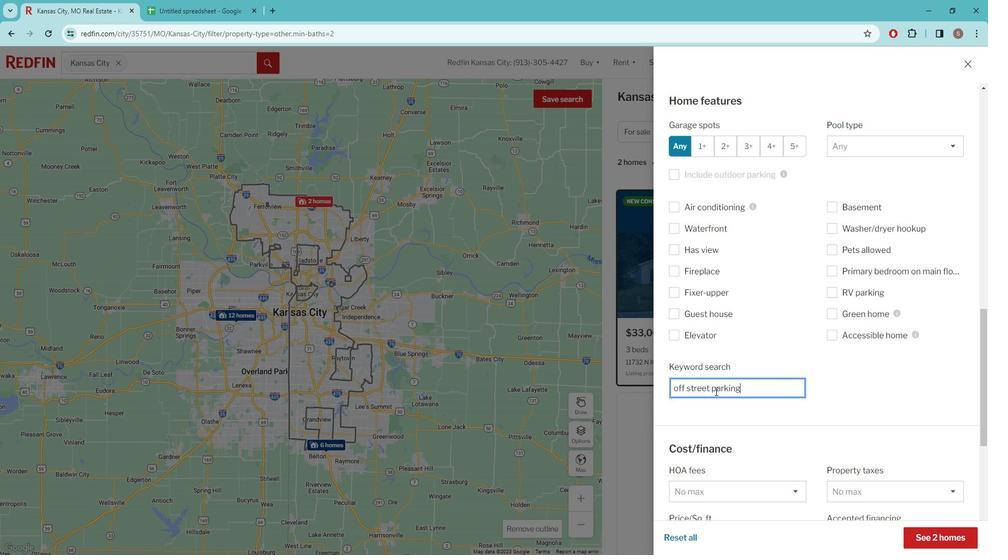 
Action: Mouse scrolled (721, 382) with delta (0, 0)
Screenshot: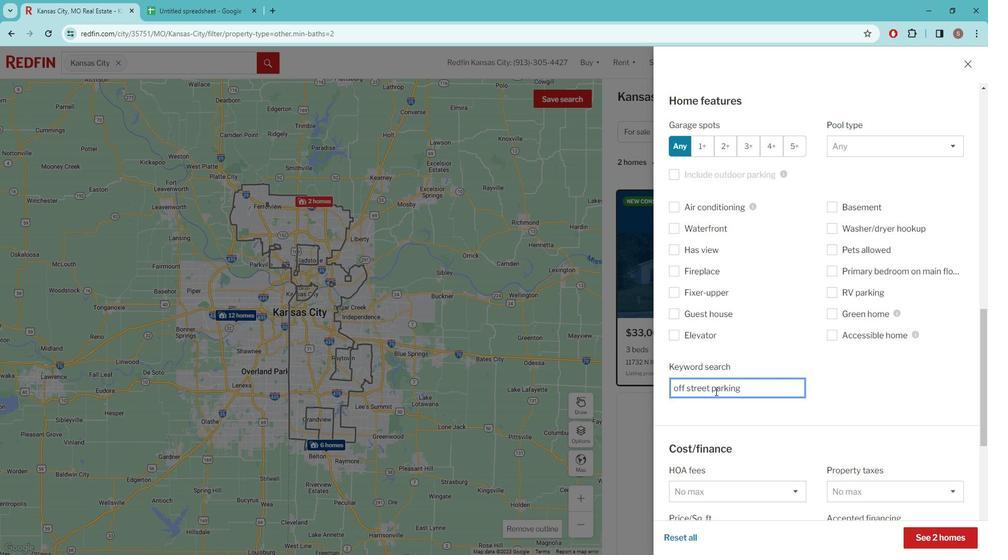 
Action: Mouse scrolled (721, 382) with delta (0, 0)
Screenshot: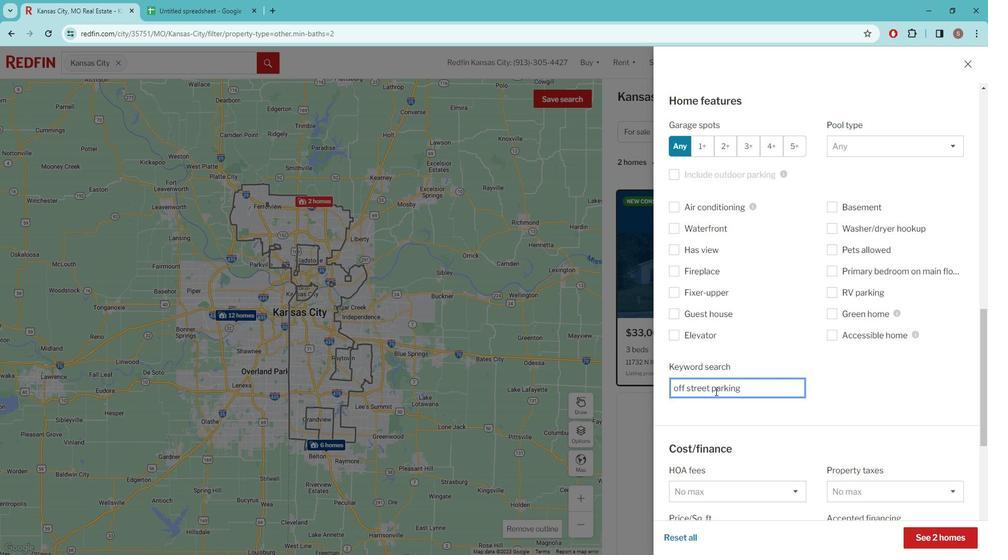 
Action: Mouse scrolled (721, 382) with delta (0, 0)
Screenshot: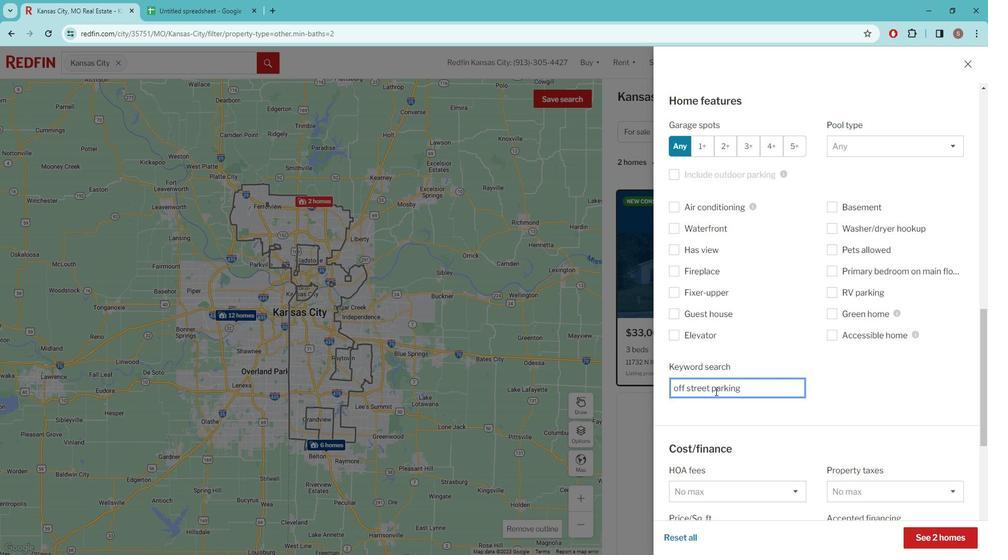 
Action: Mouse scrolled (721, 382) with delta (0, 0)
Screenshot: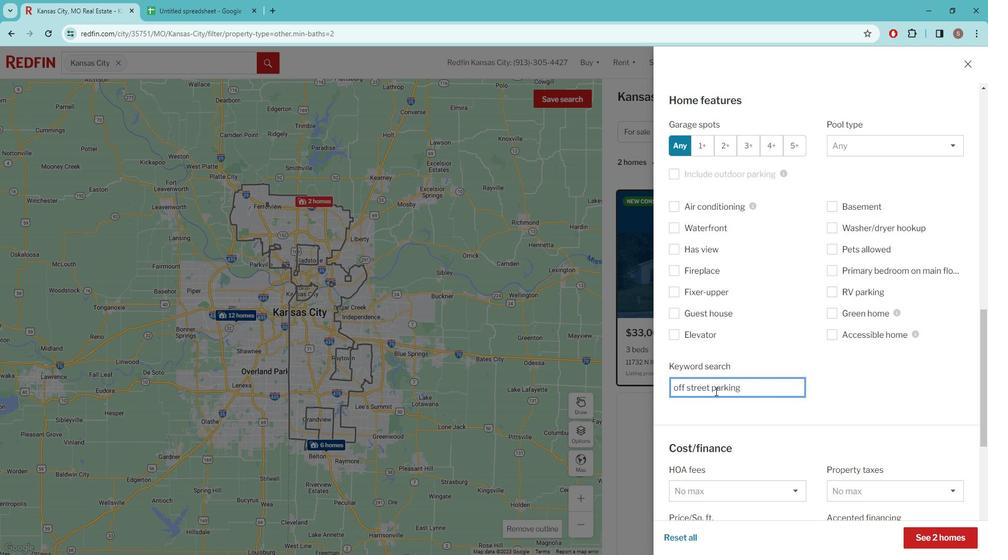 
Action: Mouse scrolled (721, 382) with delta (0, 0)
Screenshot: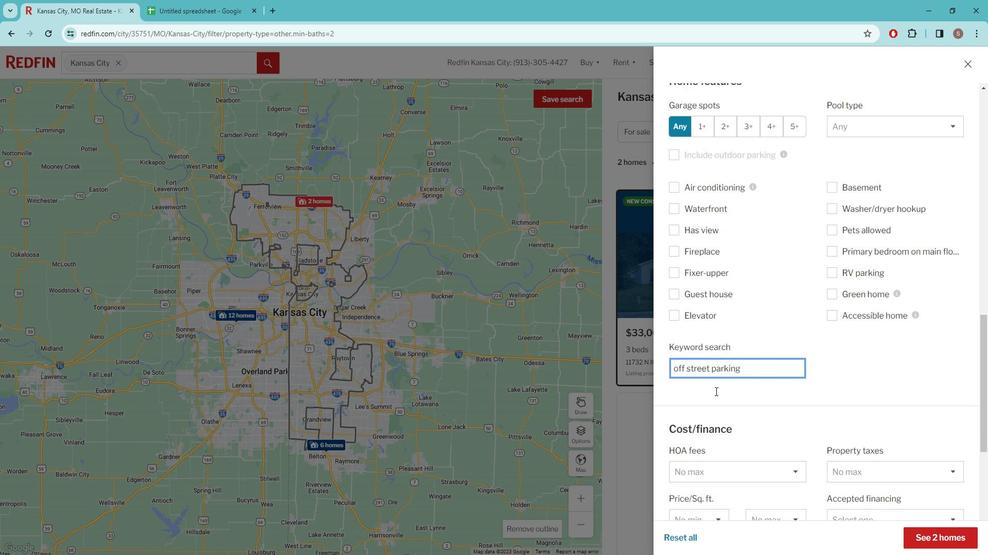 
Action: Mouse scrolled (721, 382) with delta (0, 0)
Screenshot: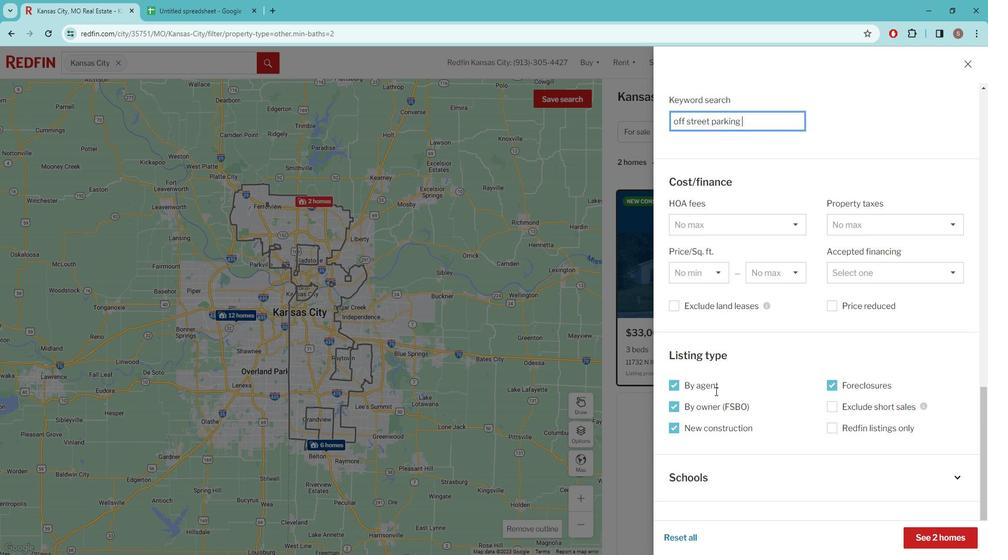 
Action: Mouse scrolled (721, 382) with delta (0, 0)
Screenshot: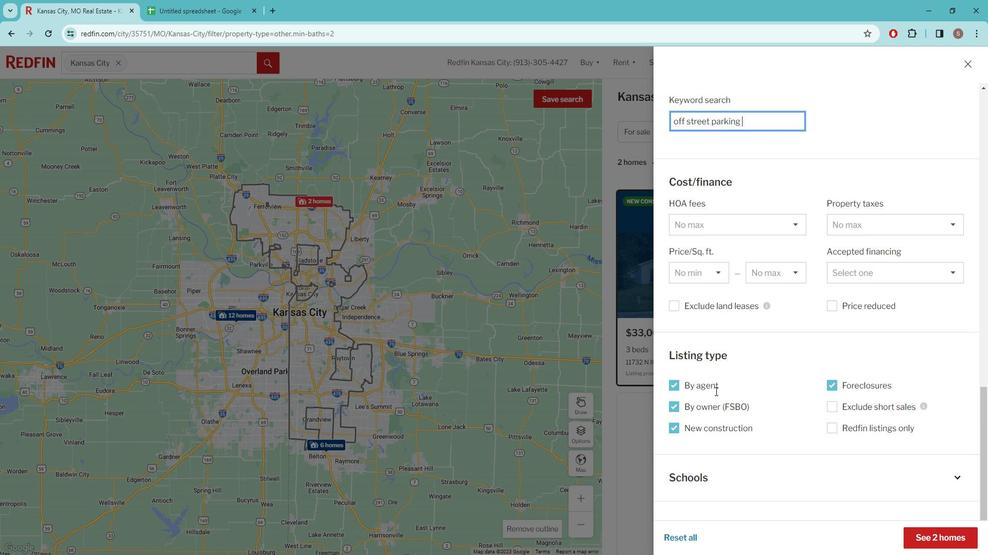 
Action: Mouse scrolled (721, 382) with delta (0, 0)
Screenshot: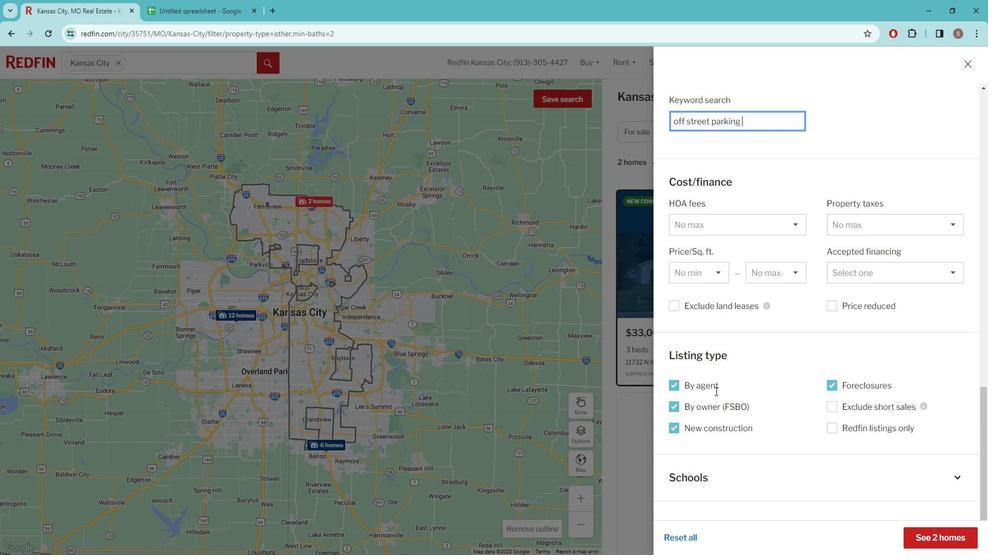
Action: Mouse scrolled (721, 382) with delta (0, 0)
Screenshot: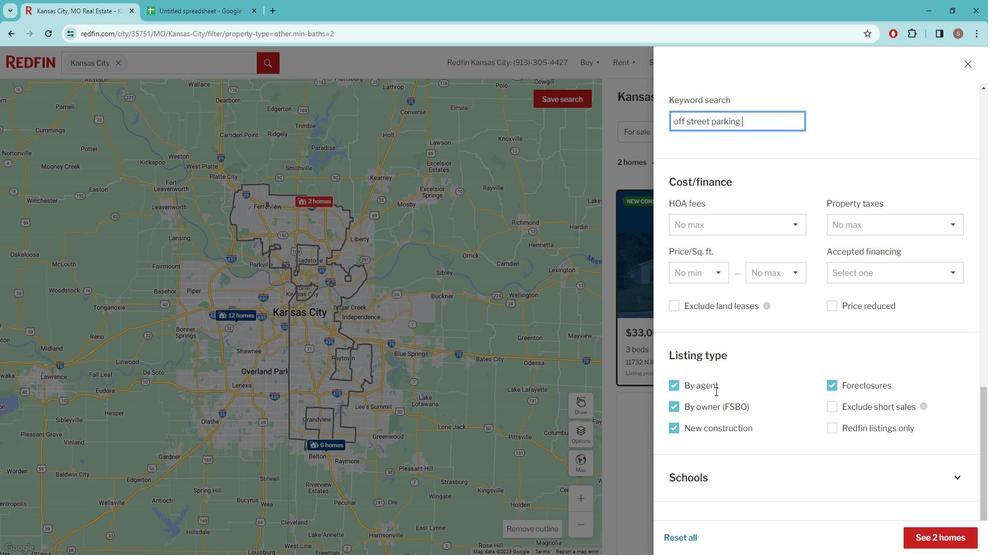 
Action: Mouse scrolled (721, 382) with delta (0, 0)
Screenshot: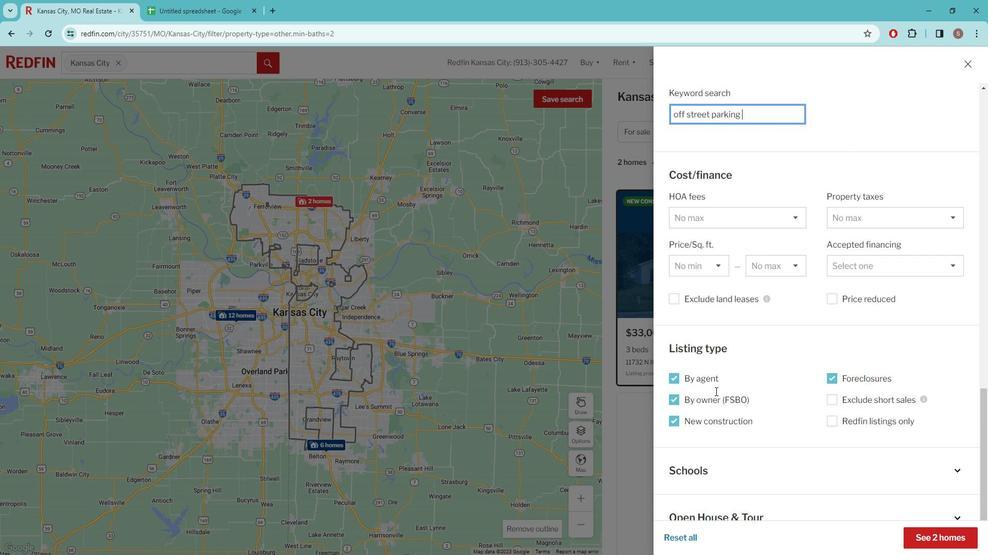 
Action: Mouse scrolled (721, 382) with delta (0, 0)
Screenshot: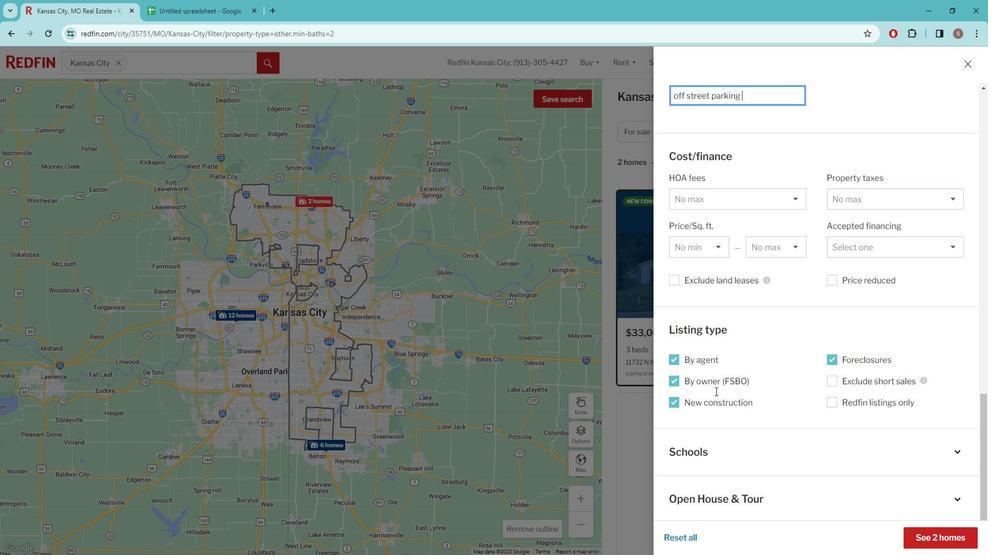 
Action: Mouse moved to (937, 522)
Screenshot: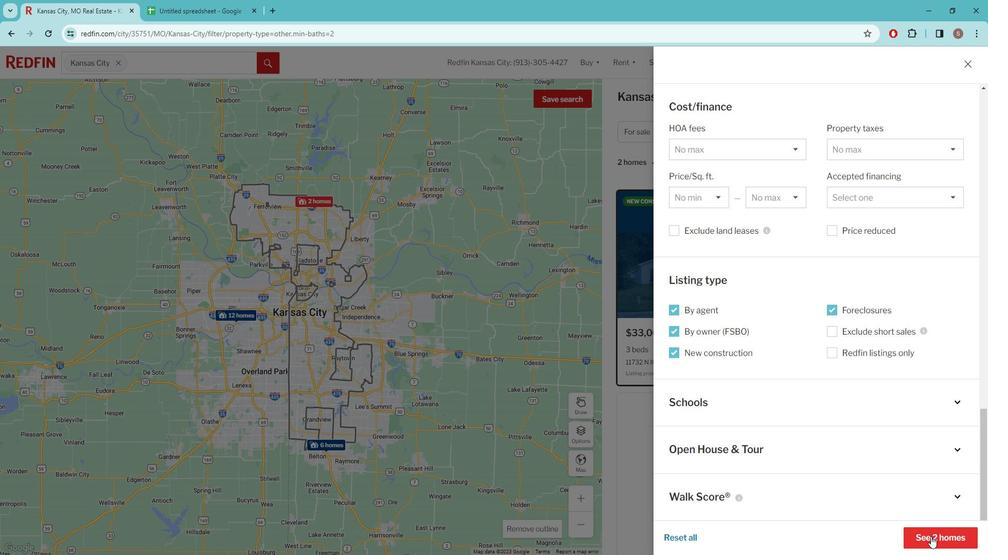 
Action: Mouse pressed left at (937, 522)
Screenshot: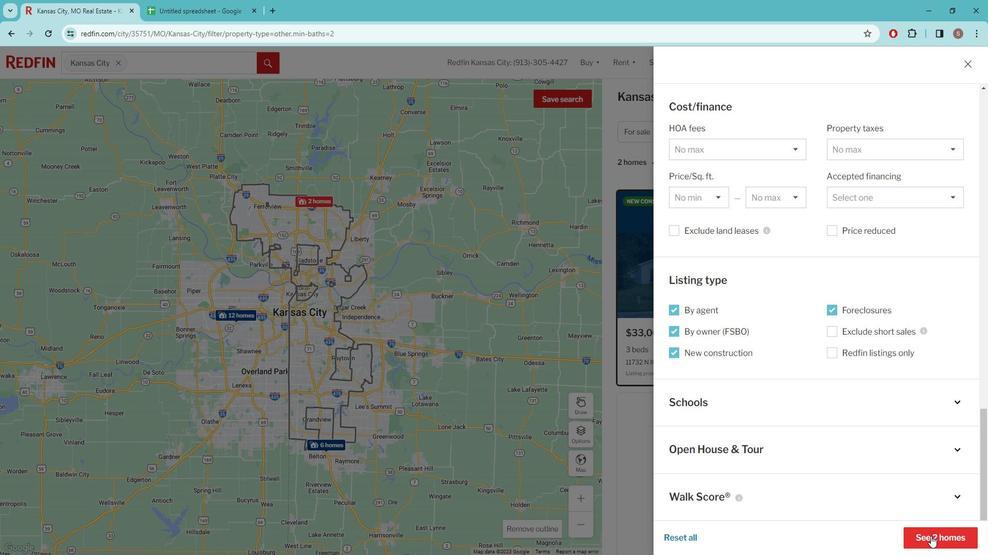 
Action: Mouse moved to (813, 365)
Screenshot: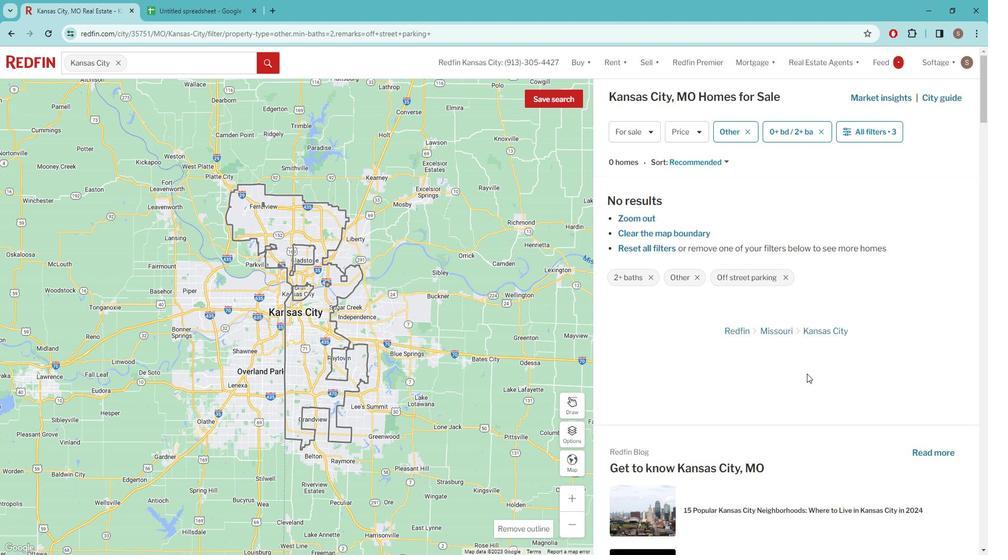 
